 Task: Search one way flight ticket for 3 adults, 3 children in business from Greensboro: Piedmont Triad International Airport to Rock Springs: Southwest Wyoming Regional Airport (rock Springs Sweetwater County Airport) on 8-5-2023. Choice of flights is Frontier. Number of bags: 4 checked bags. Outbound departure time preference is 11:15.
Action: Mouse moved to (296, 278)
Screenshot: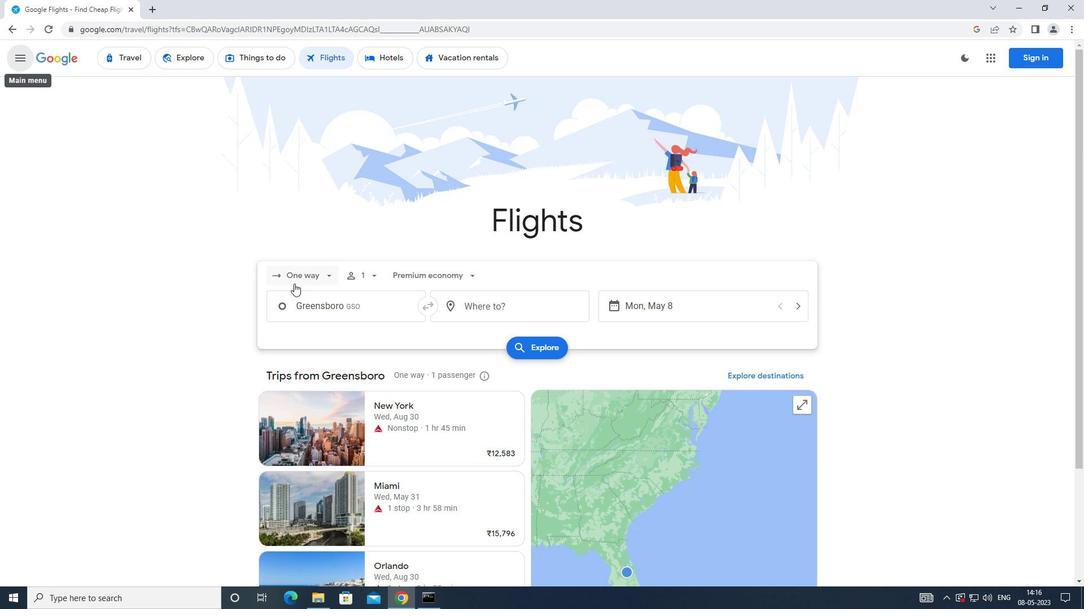 
Action: Mouse pressed left at (296, 278)
Screenshot: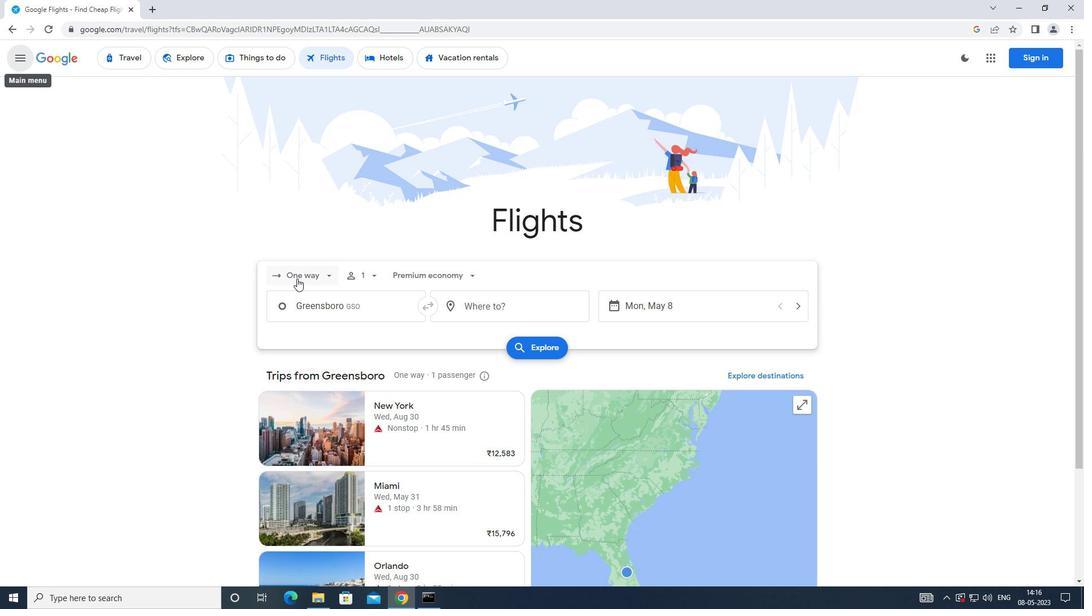 
Action: Mouse moved to (322, 322)
Screenshot: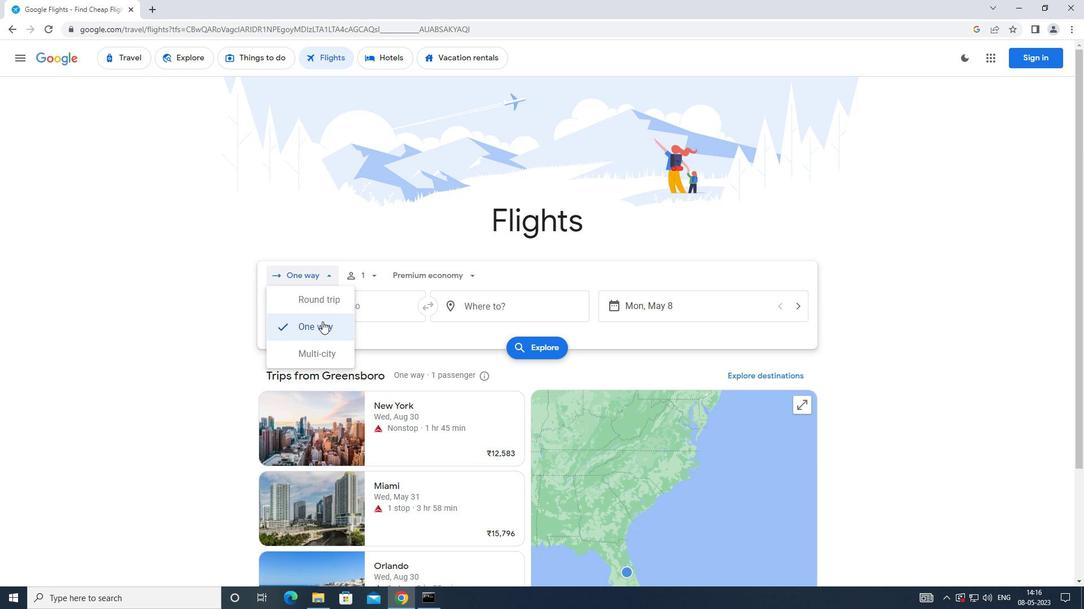 
Action: Mouse pressed left at (322, 322)
Screenshot: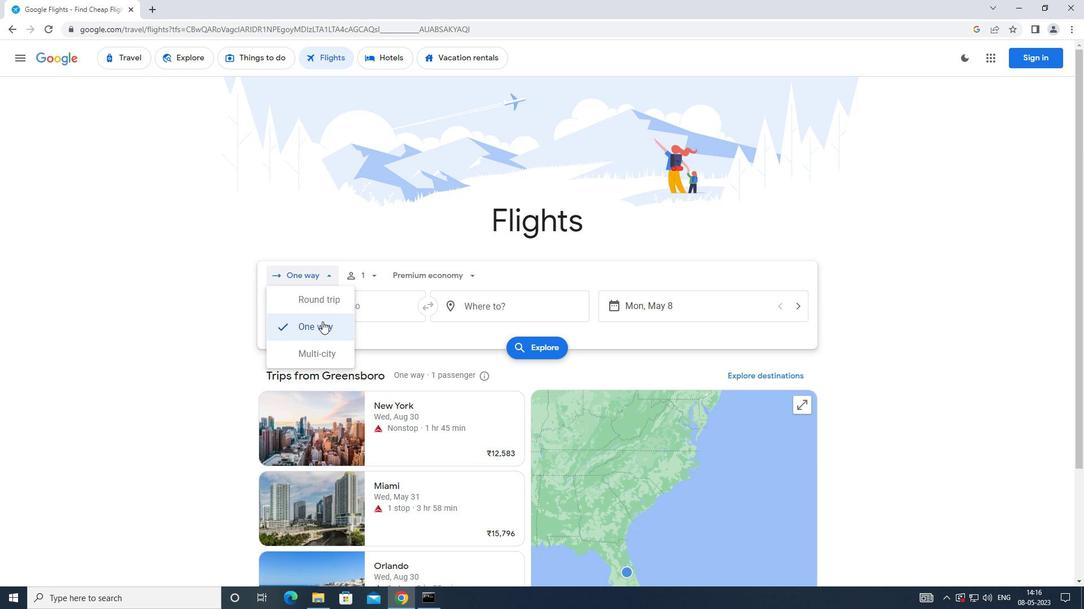 
Action: Mouse moved to (374, 278)
Screenshot: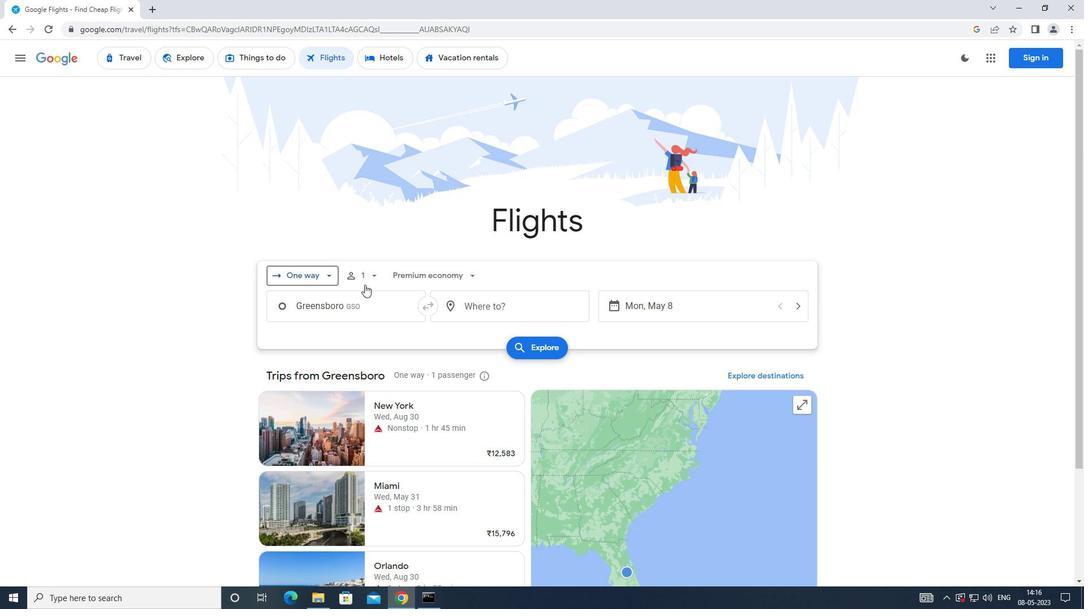 
Action: Mouse pressed left at (374, 278)
Screenshot: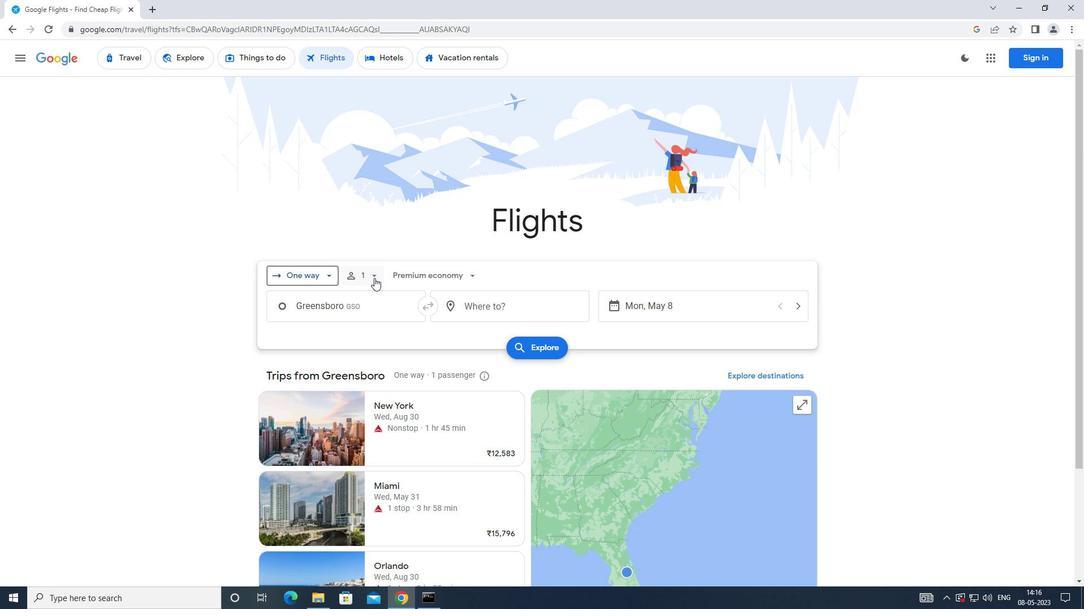 
Action: Mouse moved to (463, 302)
Screenshot: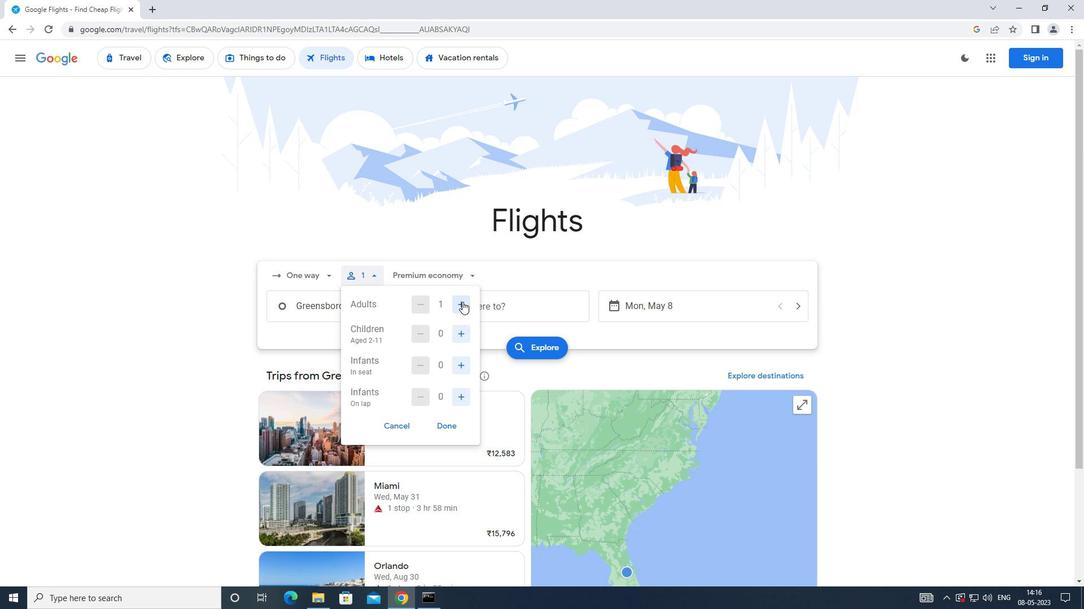
Action: Mouse pressed left at (463, 302)
Screenshot: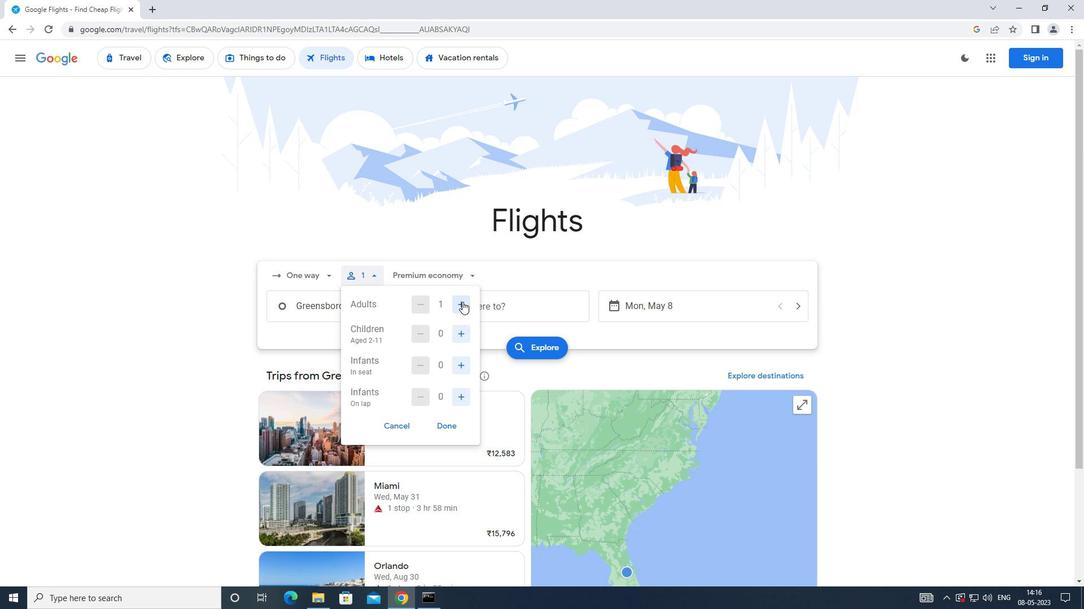 
Action: Mouse pressed left at (463, 302)
Screenshot: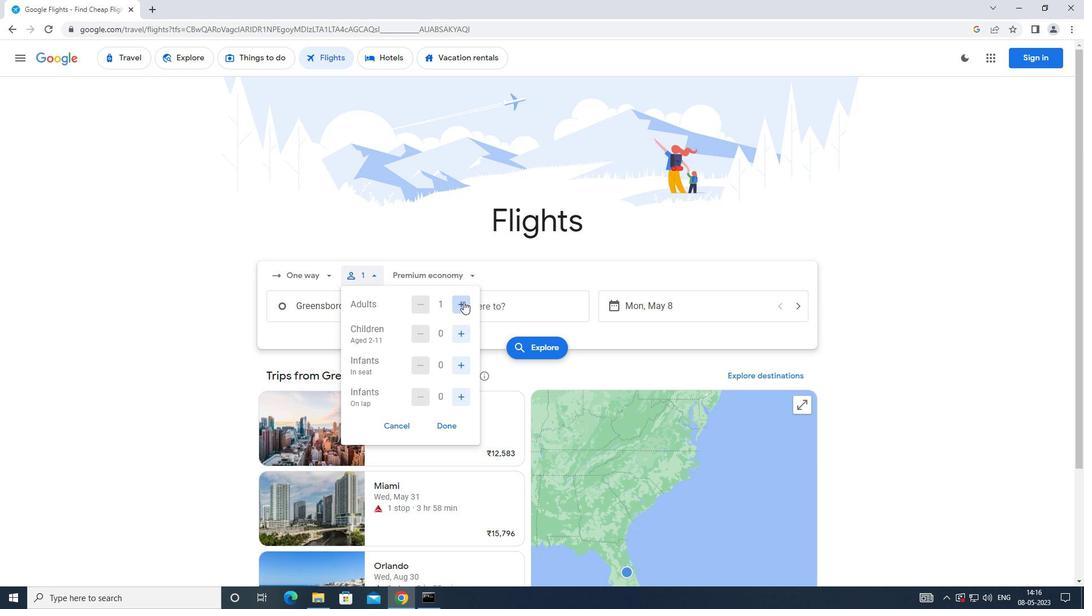 
Action: Mouse moved to (458, 331)
Screenshot: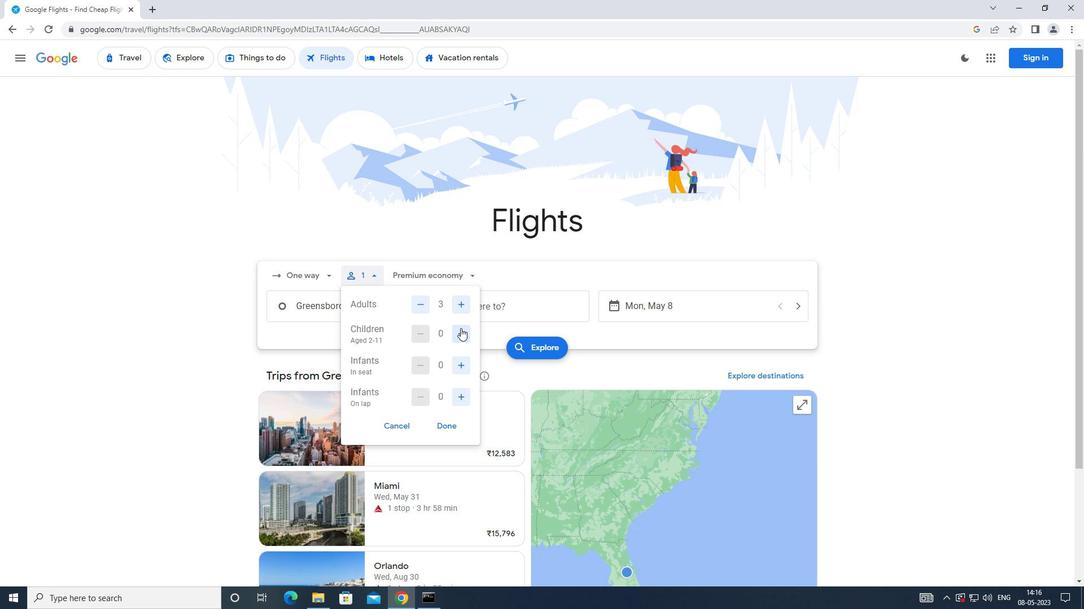 
Action: Mouse pressed left at (458, 331)
Screenshot: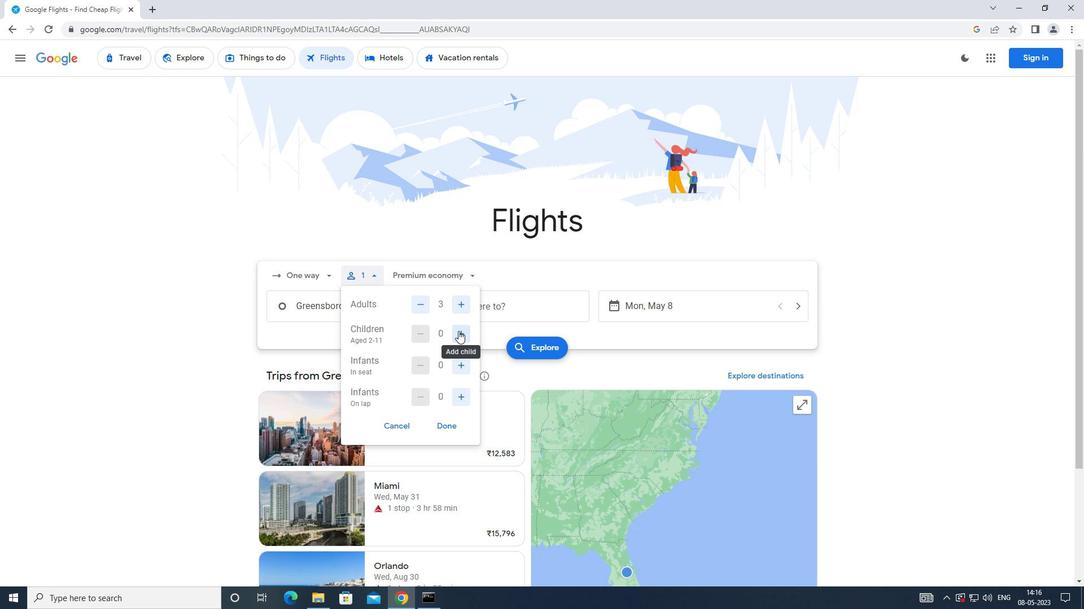 
Action: Mouse pressed left at (458, 331)
Screenshot: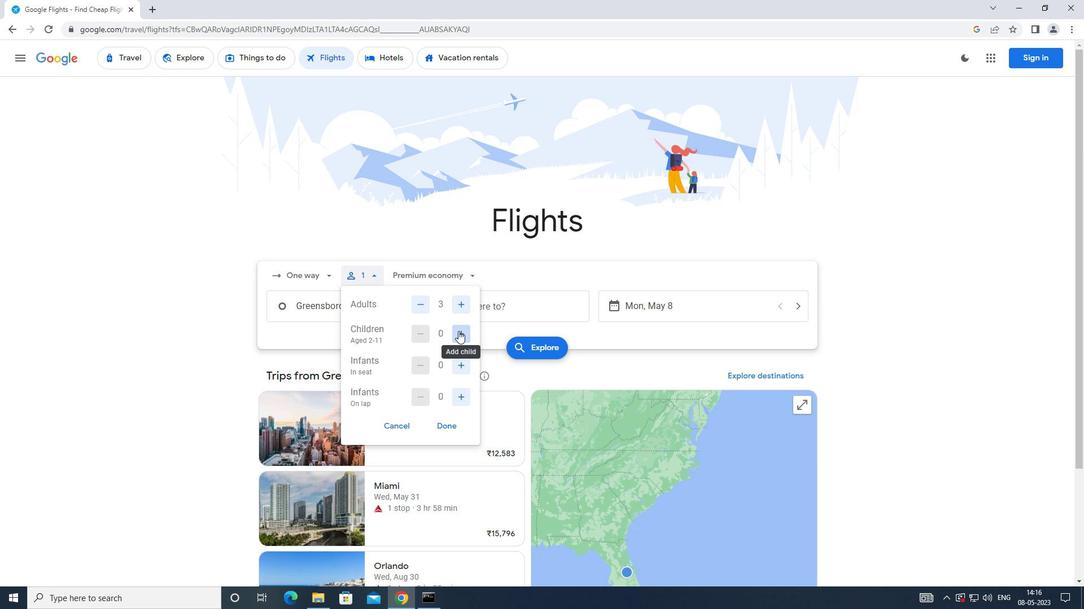 
Action: Mouse pressed left at (458, 331)
Screenshot: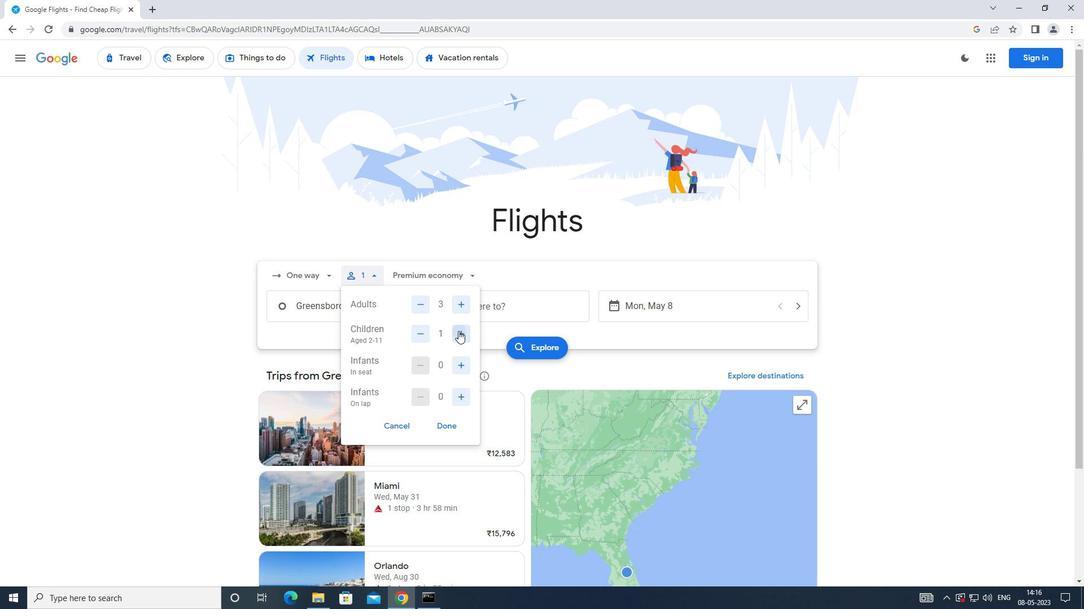 
Action: Mouse moved to (448, 426)
Screenshot: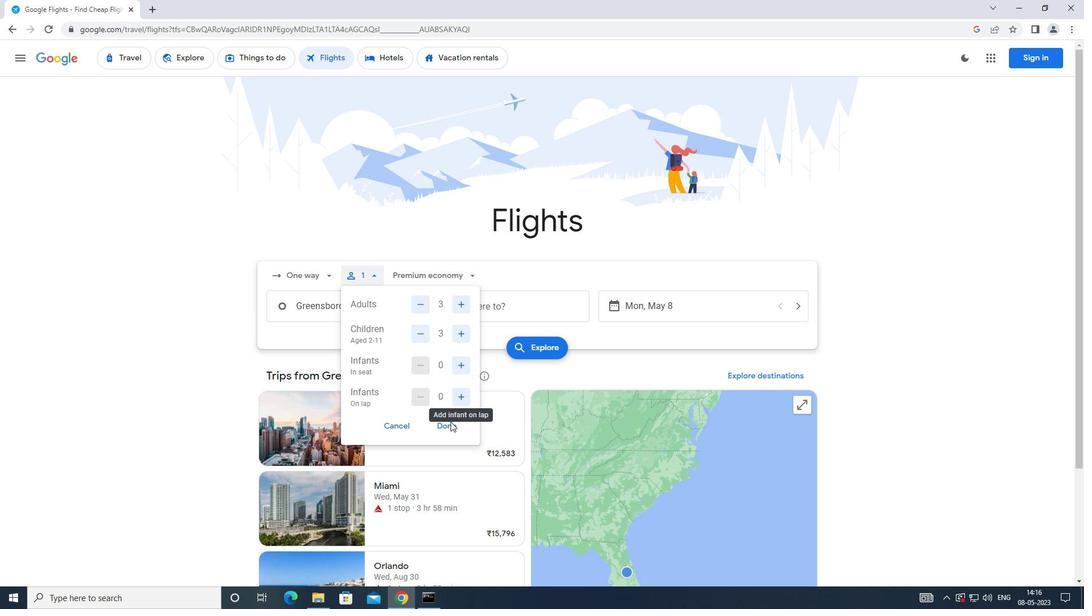 
Action: Mouse pressed left at (448, 426)
Screenshot: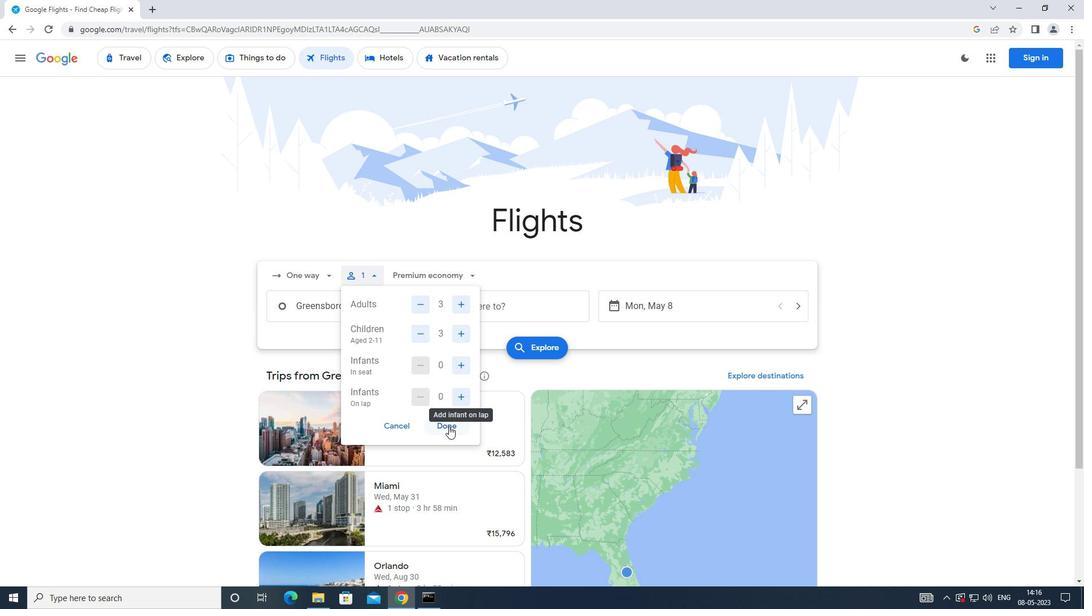 
Action: Mouse moved to (427, 272)
Screenshot: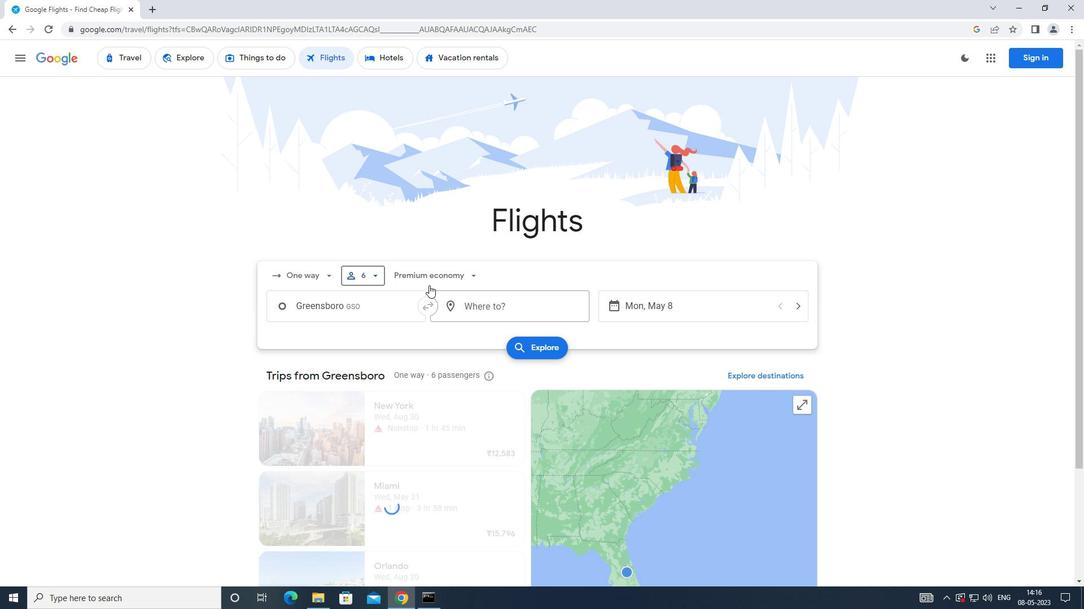 
Action: Mouse pressed left at (427, 272)
Screenshot: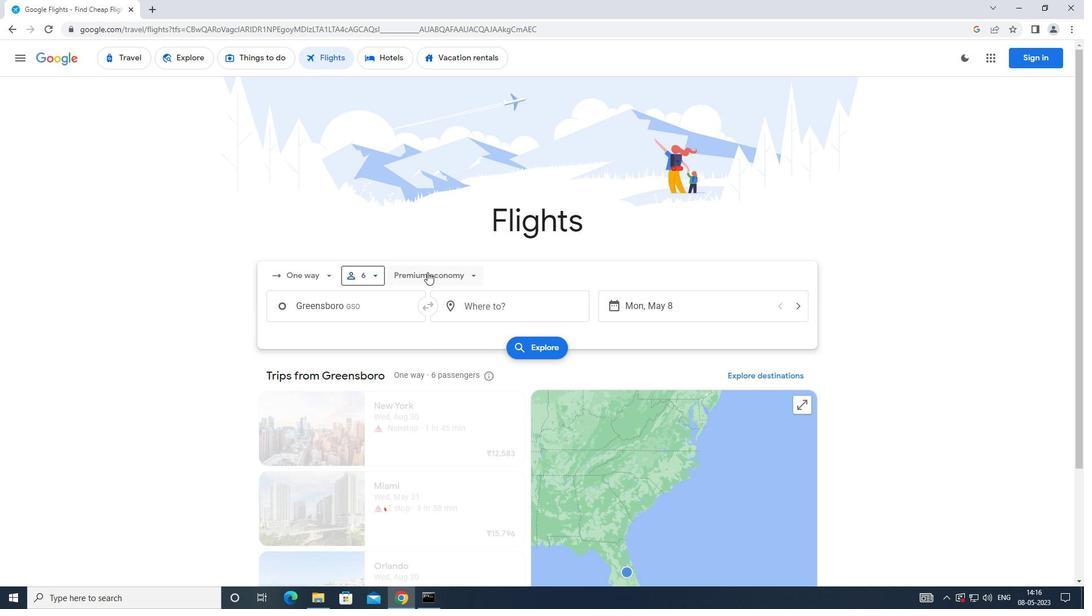 
Action: Mouse moved to (437, 351)
Screenshot: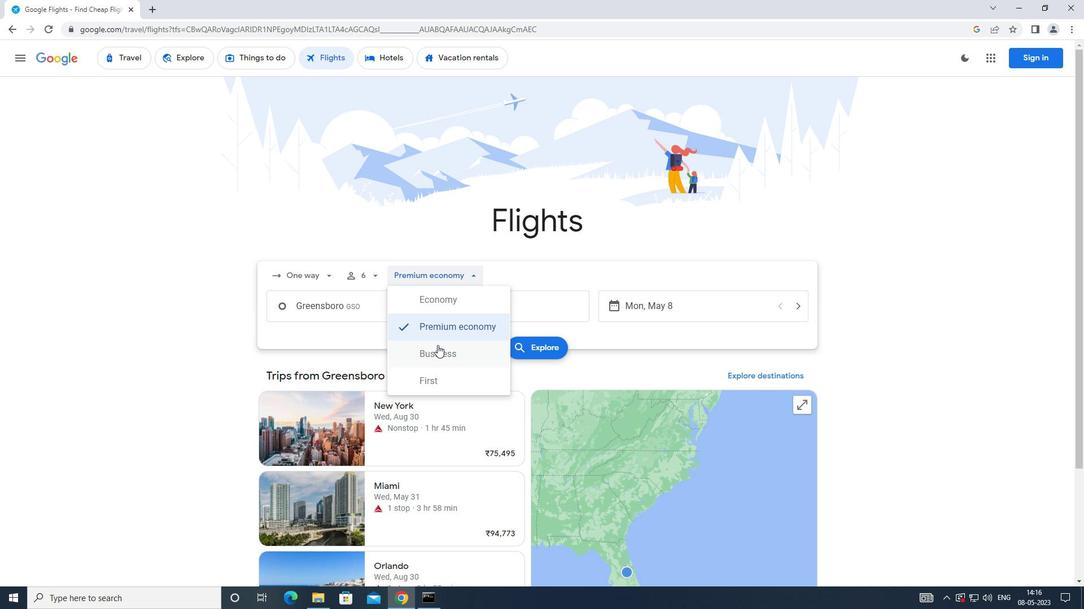 
Action: Mouse pressed left at (437, 351)
Screenshot: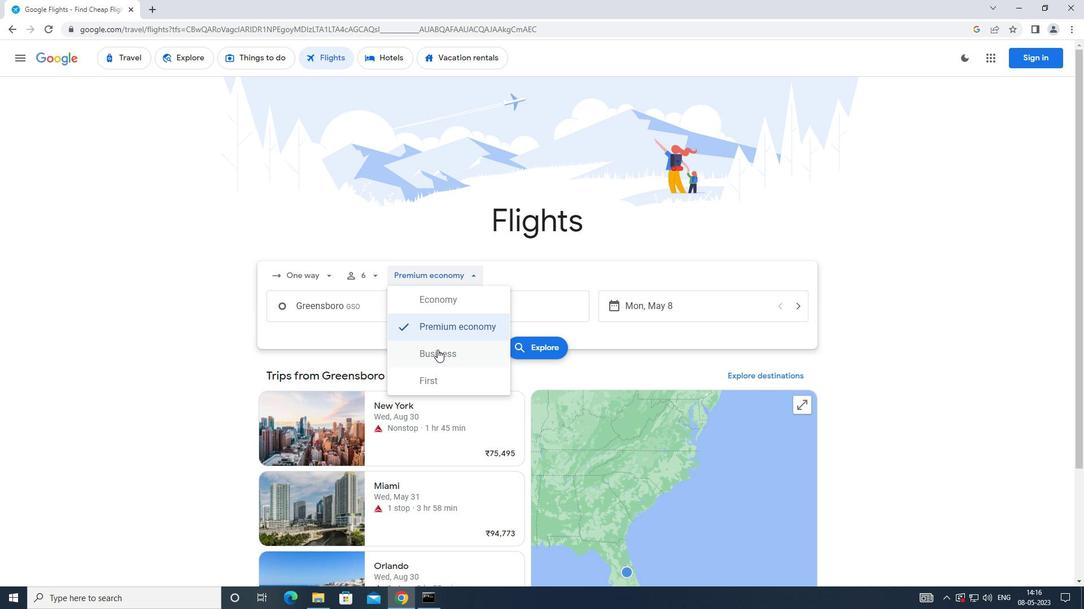 
Action: Mouse moved to (386, 313)
Screenshot: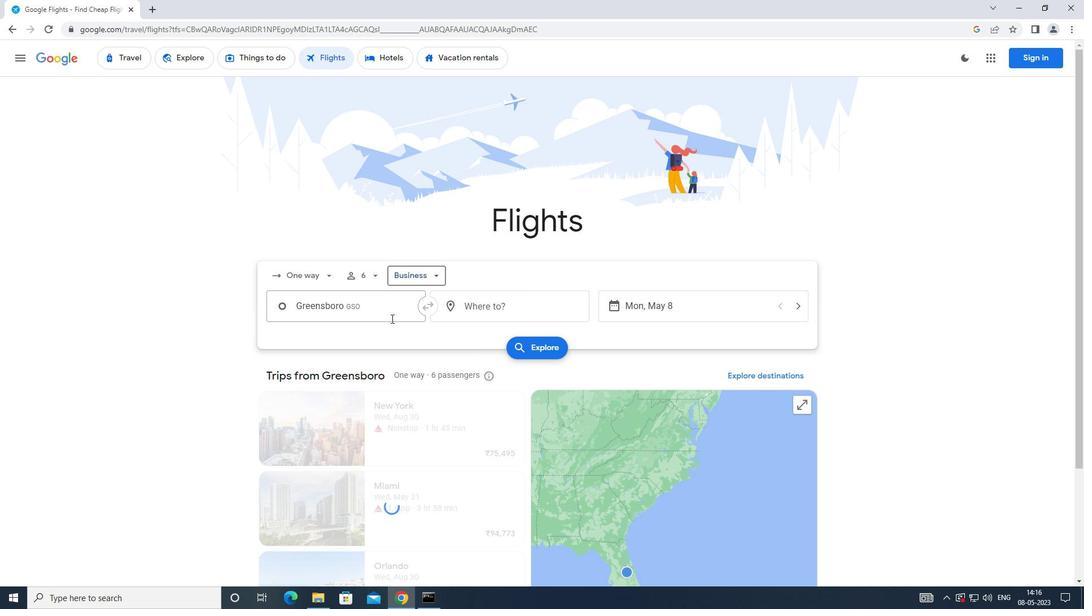 
Action: Mouse pressed left at (386, 313)
Screenshot: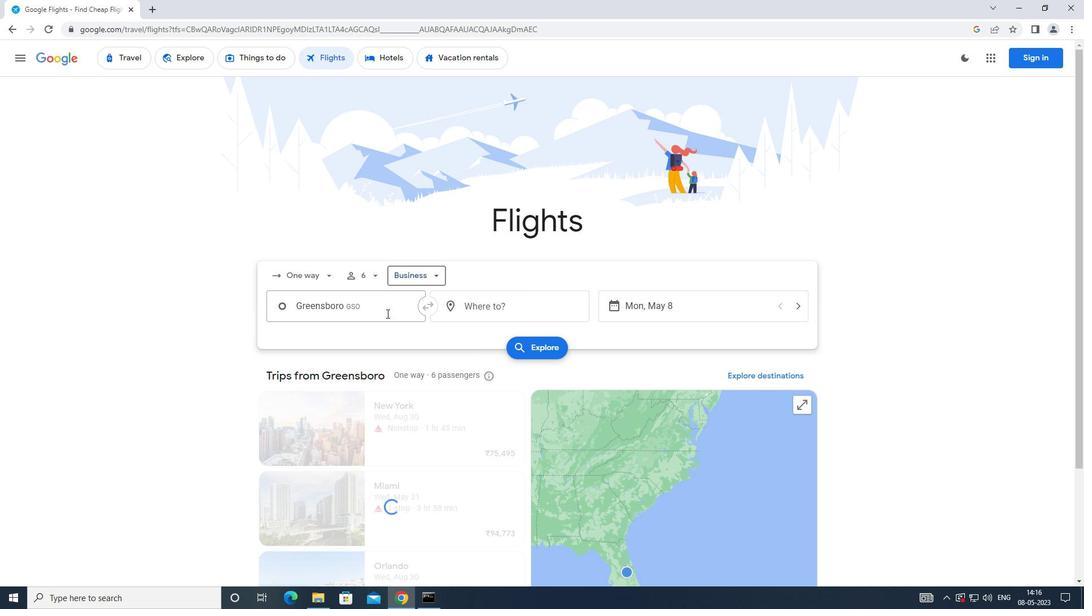 
Action: Mouse moved to (386, 307)
Screenshot: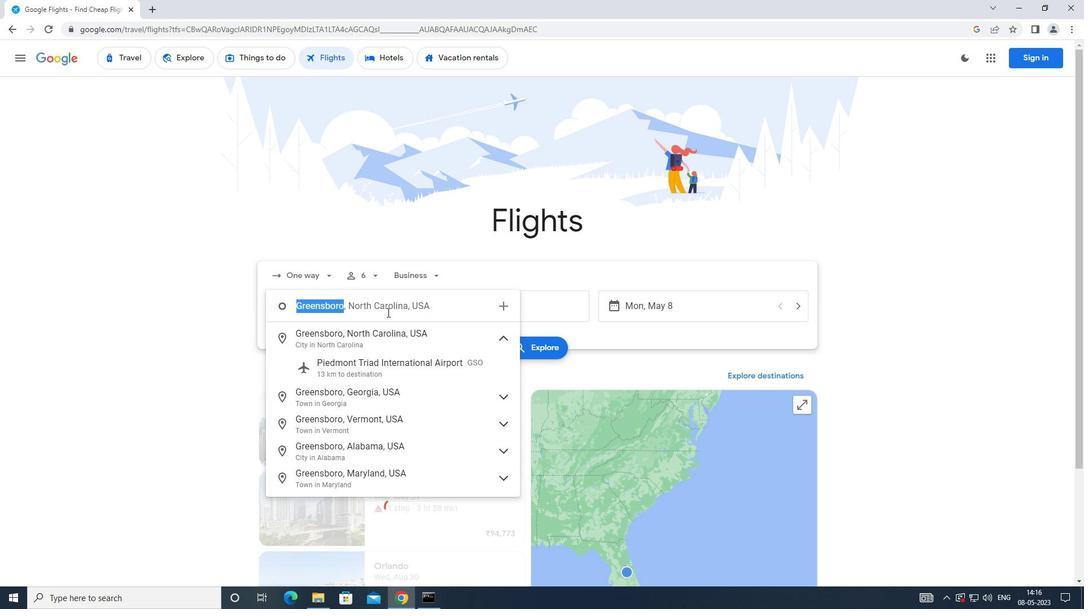 
Action: Key pressed <Key.caps_lock>p<Key.caps_lock>iedmont<Key.enter>
Screenshot: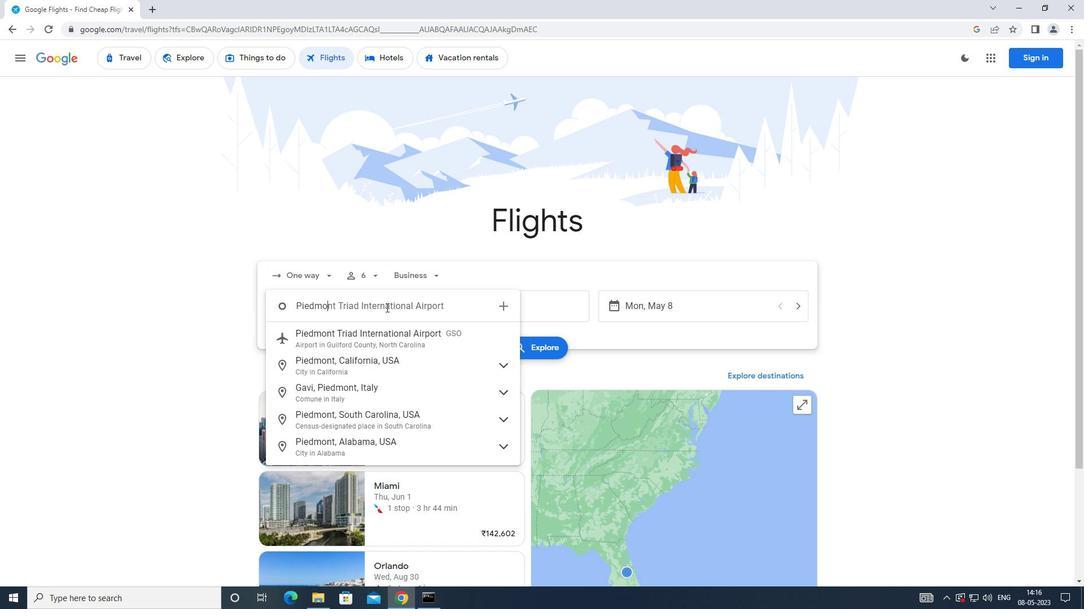 
Action: Mouse moved to (471, 312)
Screenshot: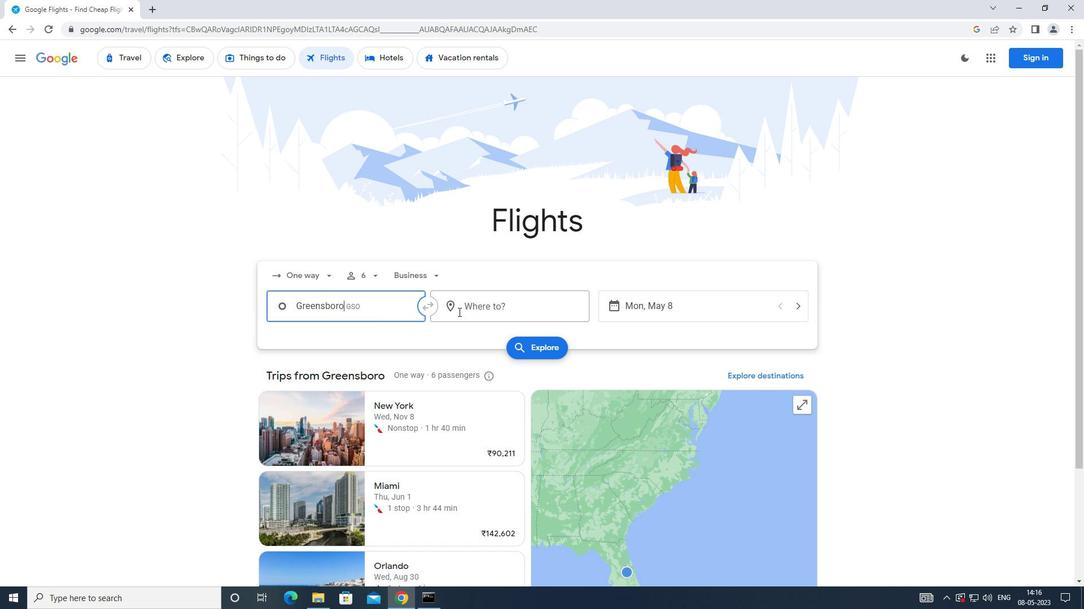 
Action: Mouse pressed left at (471, 312)
Screenshot: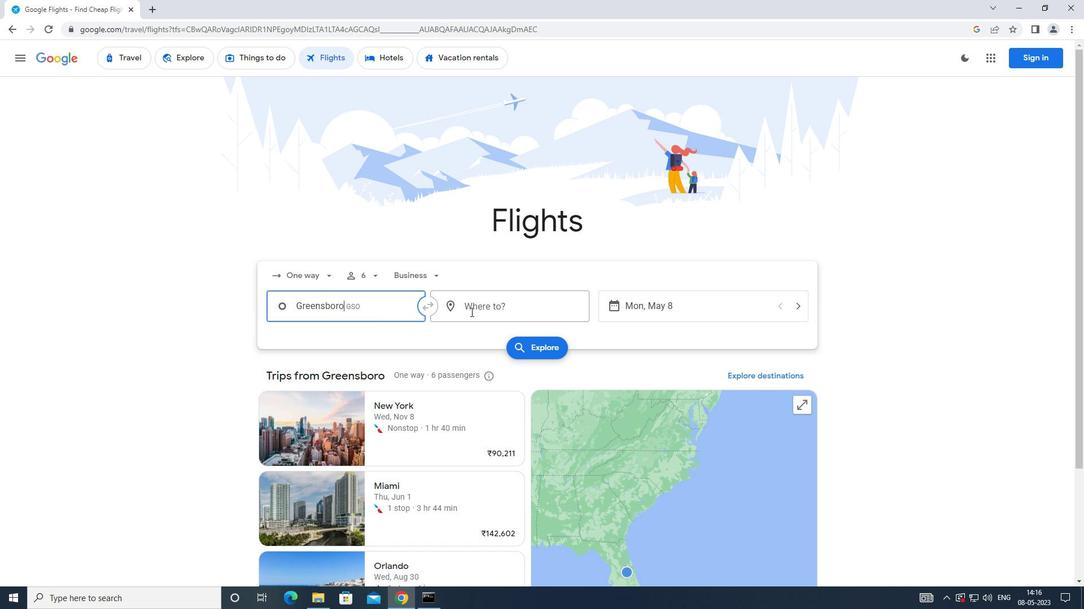 
Action: Mouse moved to (445, 333)
Screenshot: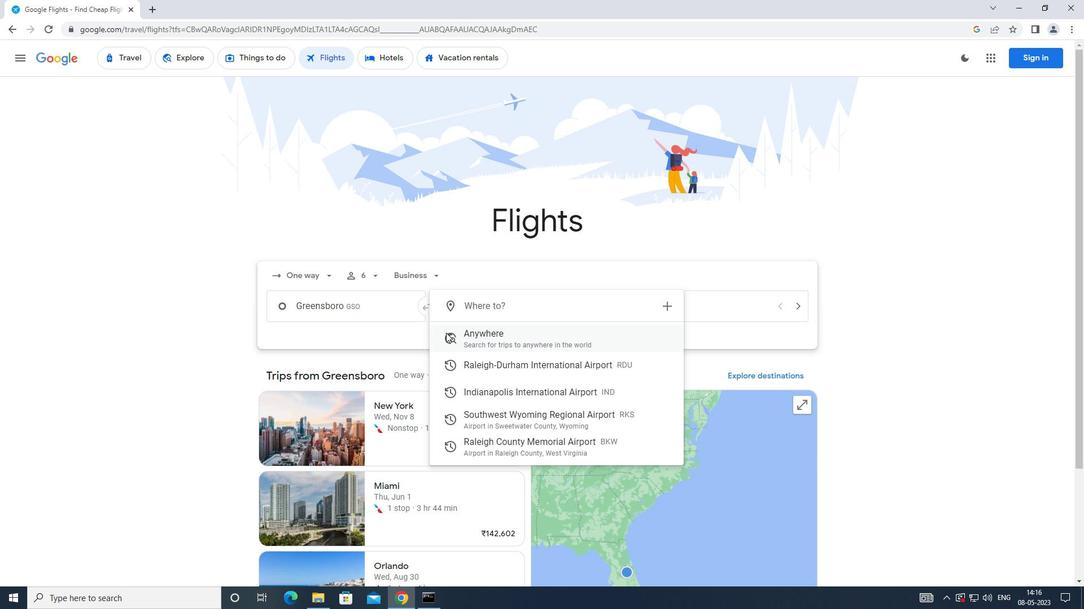 
Action: Key pressed <Key.caps_lock>s
Screenshot: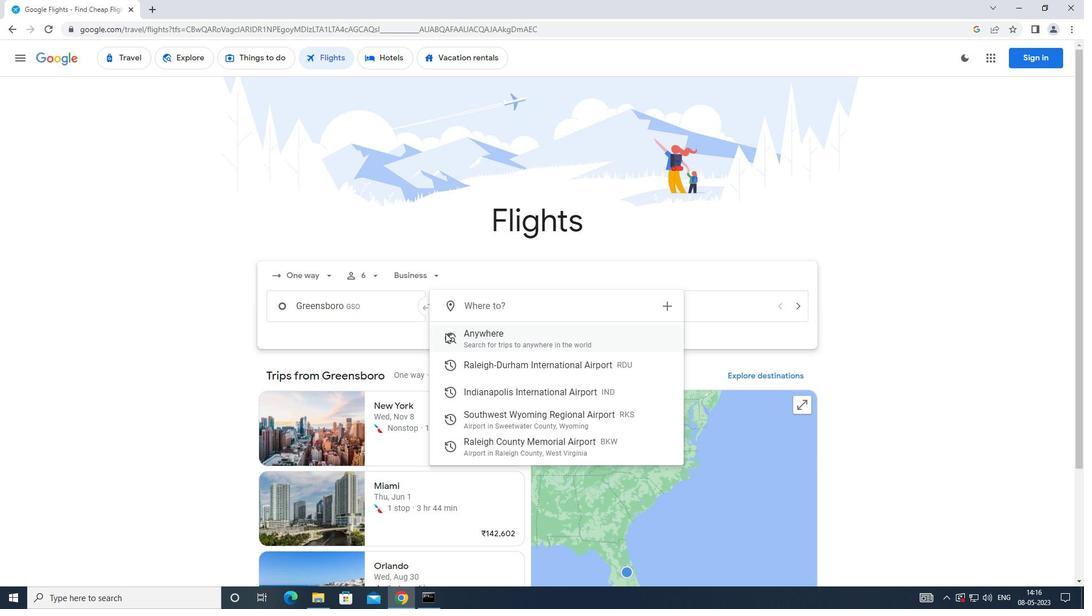 
Action: Mouse moved to (443, 335)
Screenshot: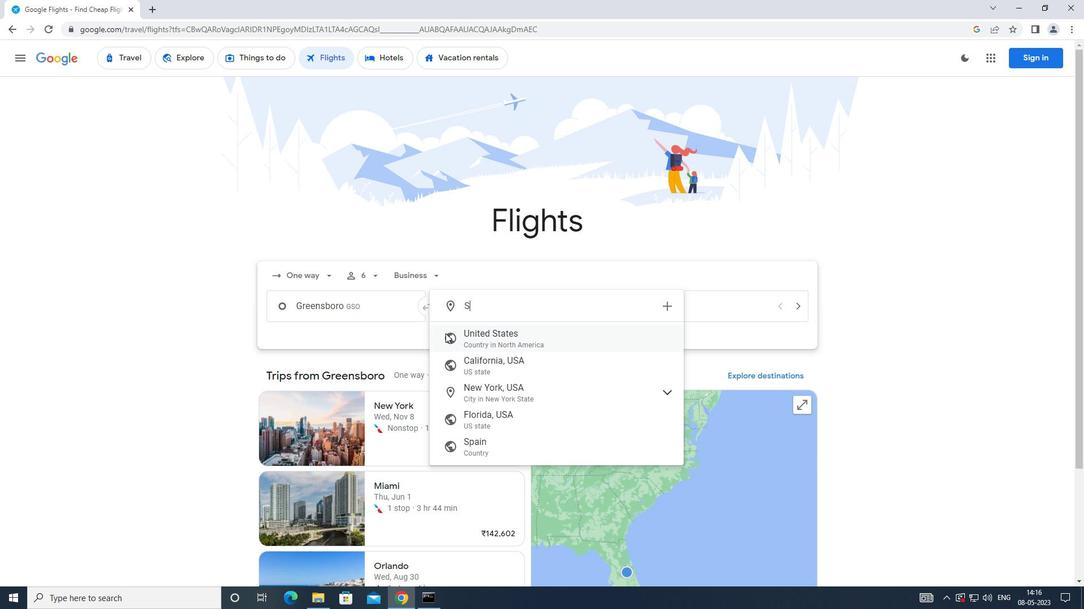 
Action: Key pressed <Key.caps_lock>outhwest
Screenshot: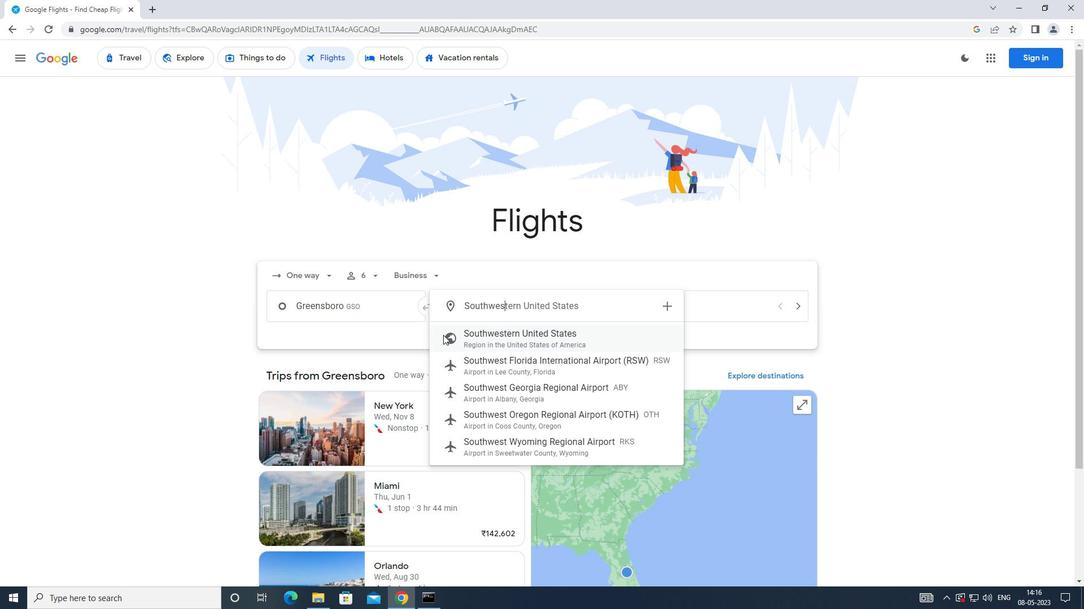 
Action: Mouse moved to (497, 444)
Screenshot: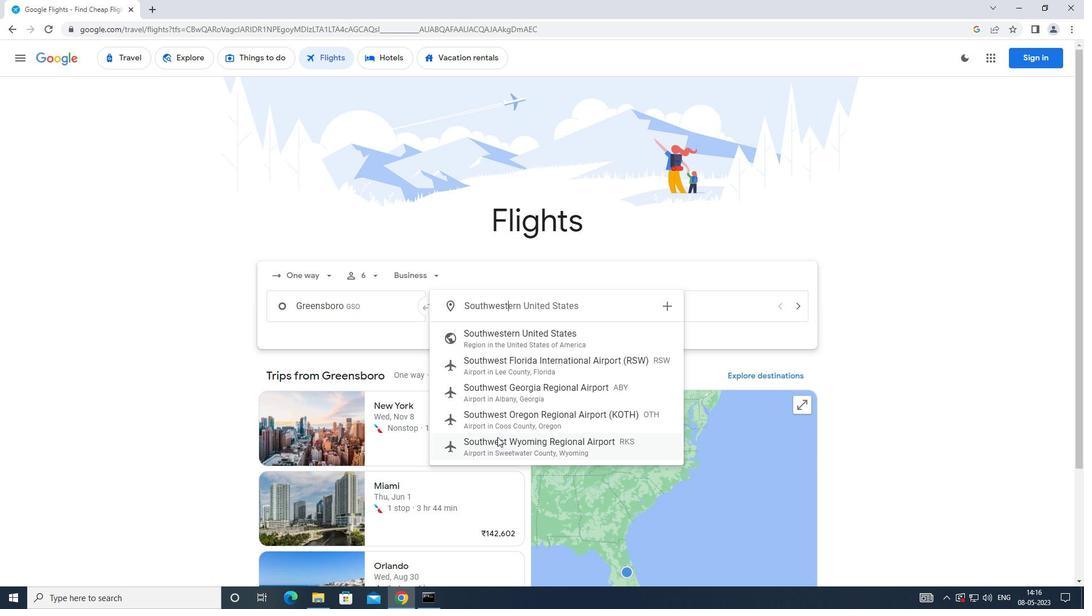 
Action: Mouse pressed left at (497, 444)
Screenshot: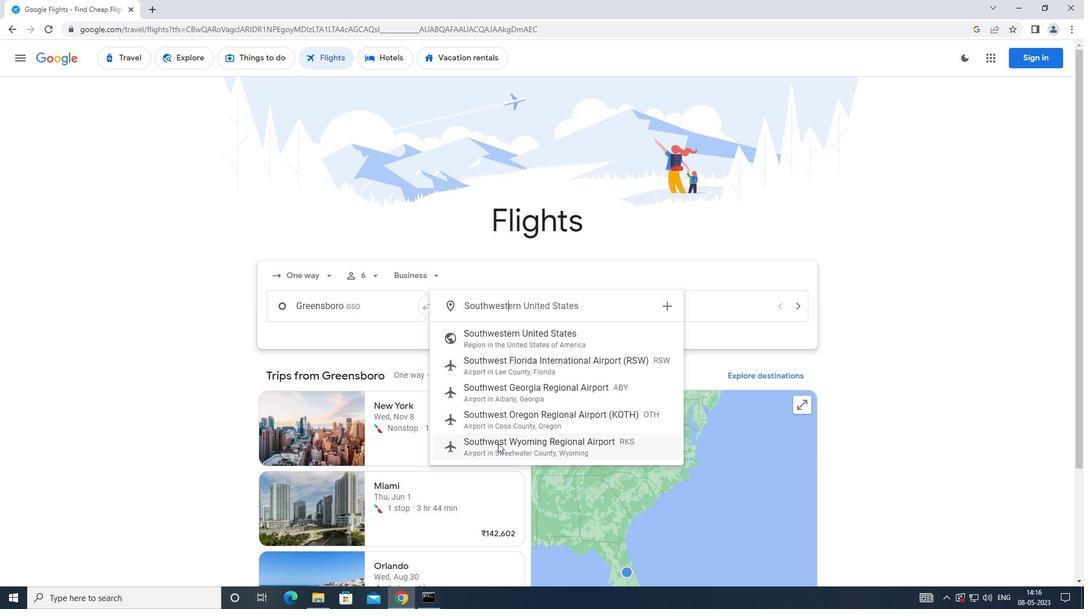 
Action: Mouse moved to (621, 306)
Screenshot: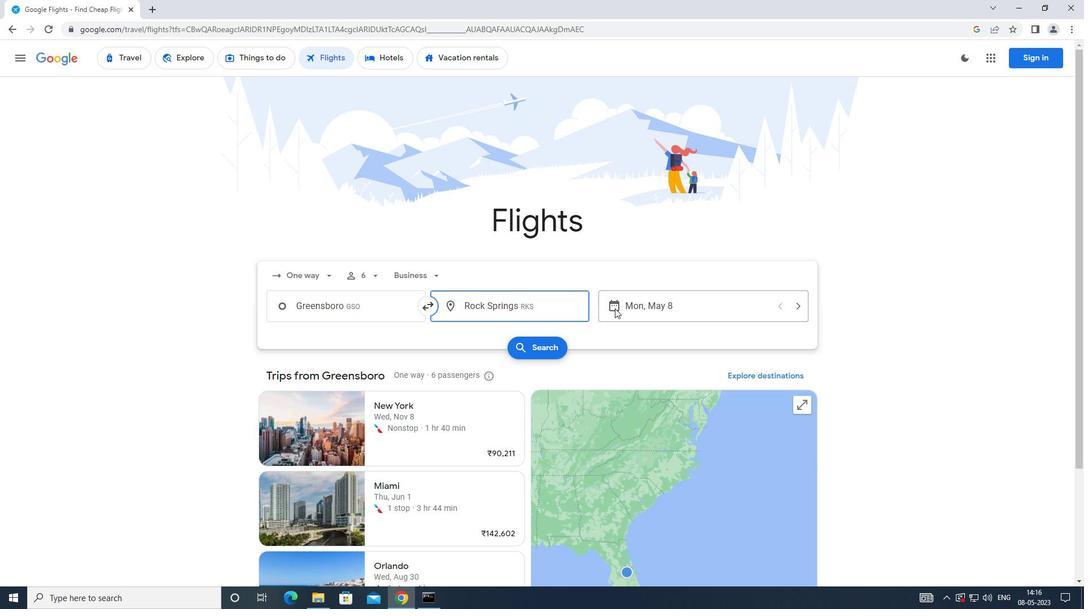 
Action: Mouse pressed left at (621, 306)
Screenshot: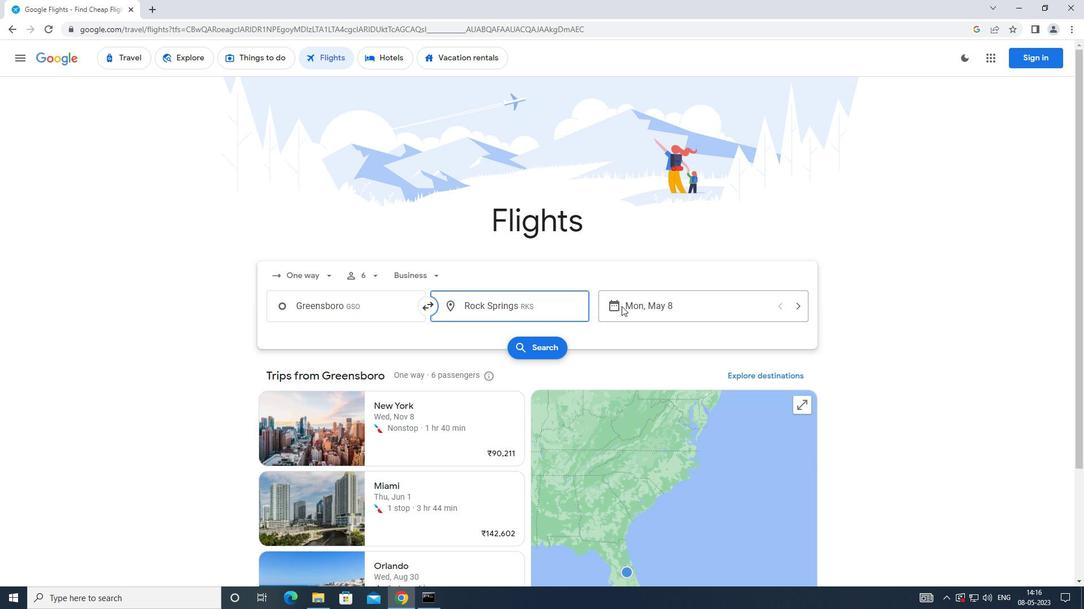 
Action: Mouse moved to (429, 420)
Screenshot: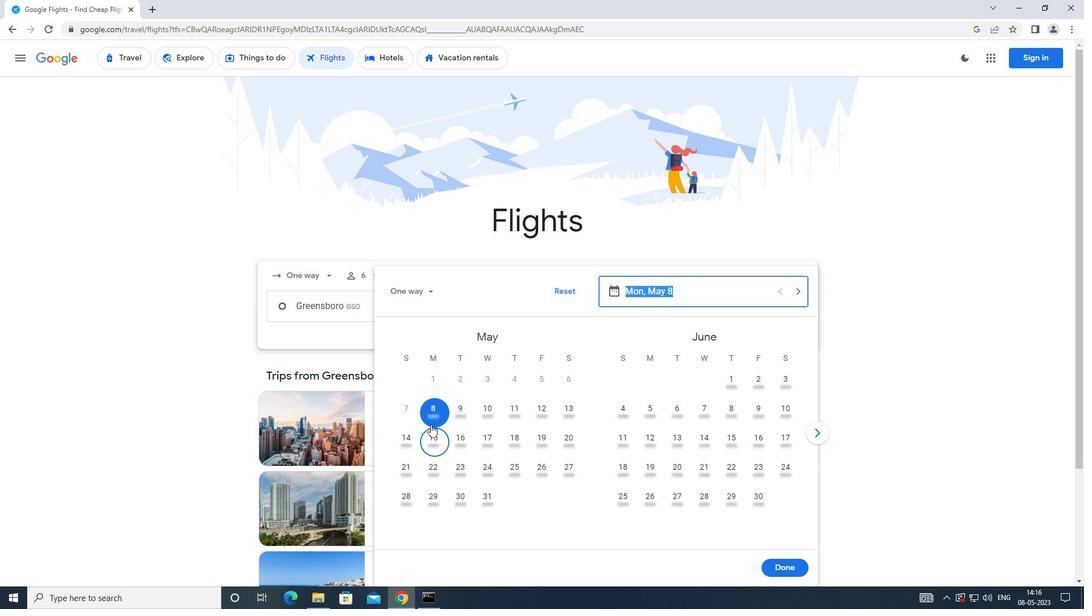 
Action: Mouse pressed left at (429, 420)
Screenshot: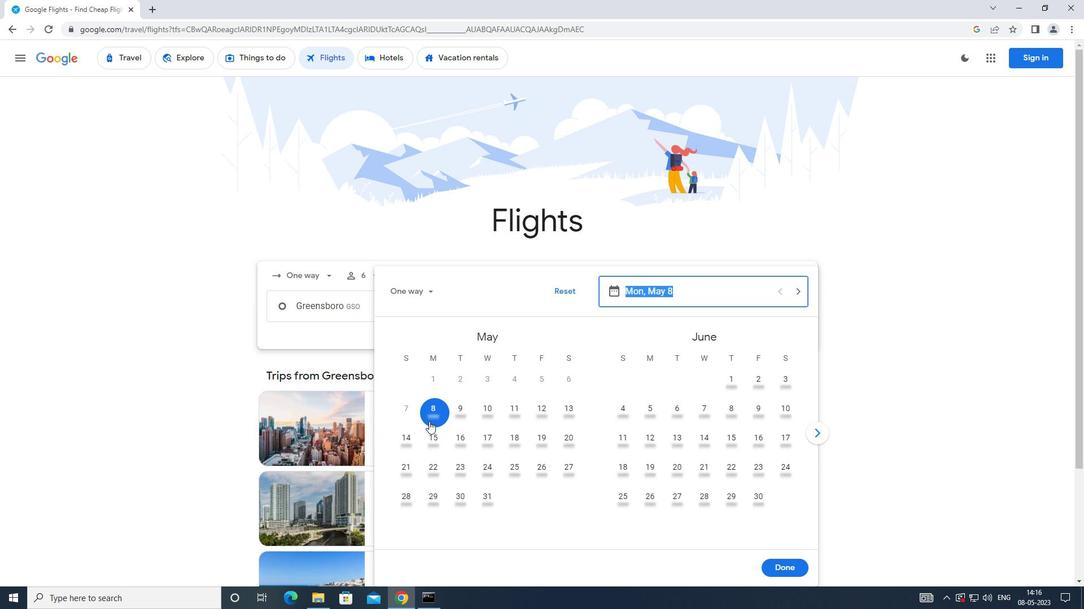 
Action: Mouse moved to (794, 570)
Screenshot: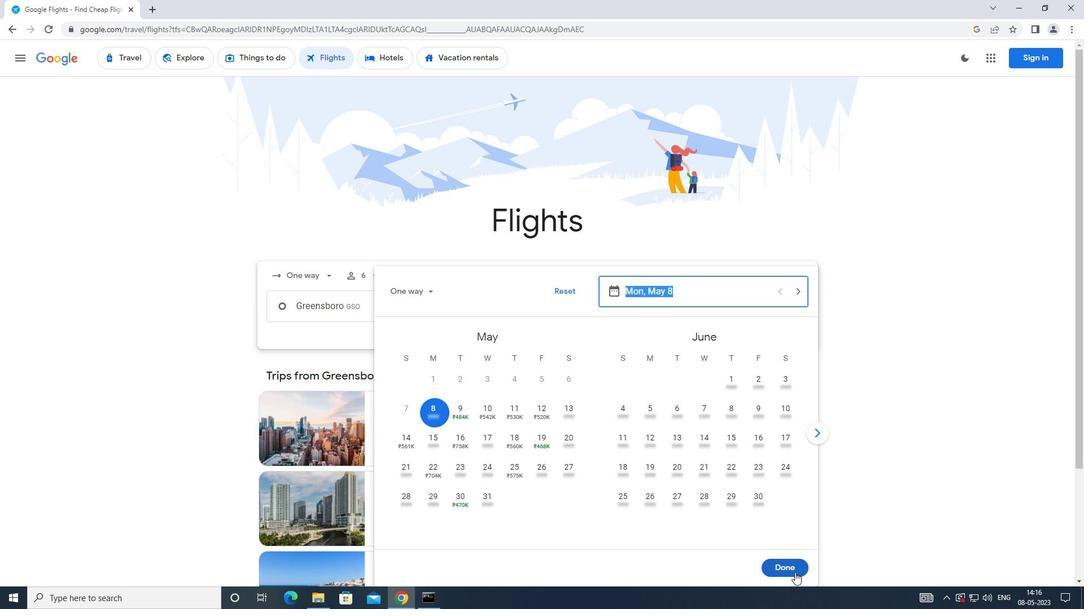 
Action: Mouse pressed left at (794, 570)
Screenshot: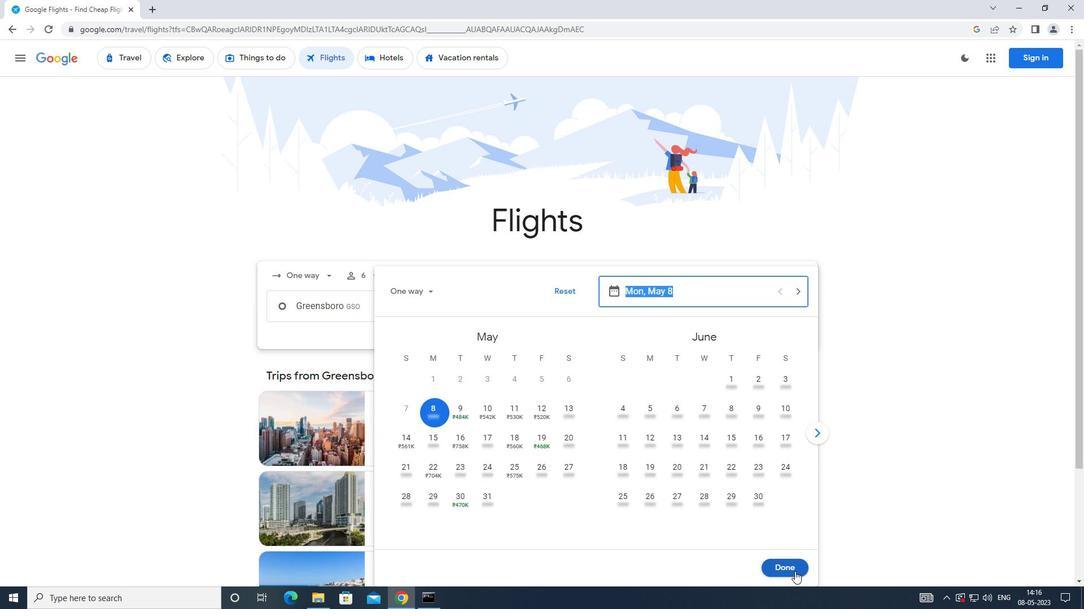 
Action: Mouse moved to (528, 348)
Screenshot: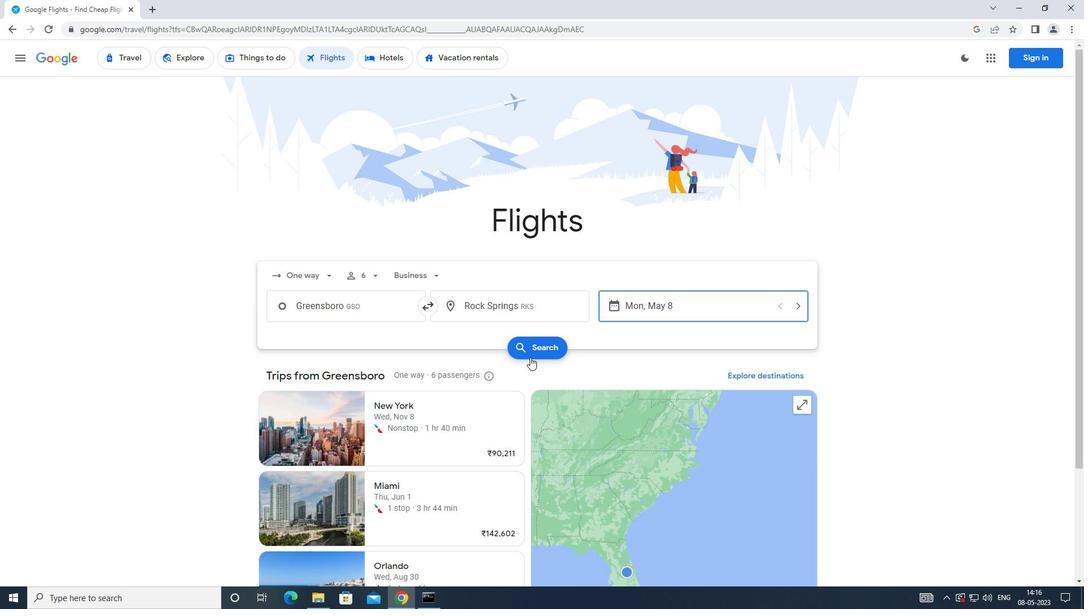 
Action: Mouse pressed left at (528, 348)
Screenshot: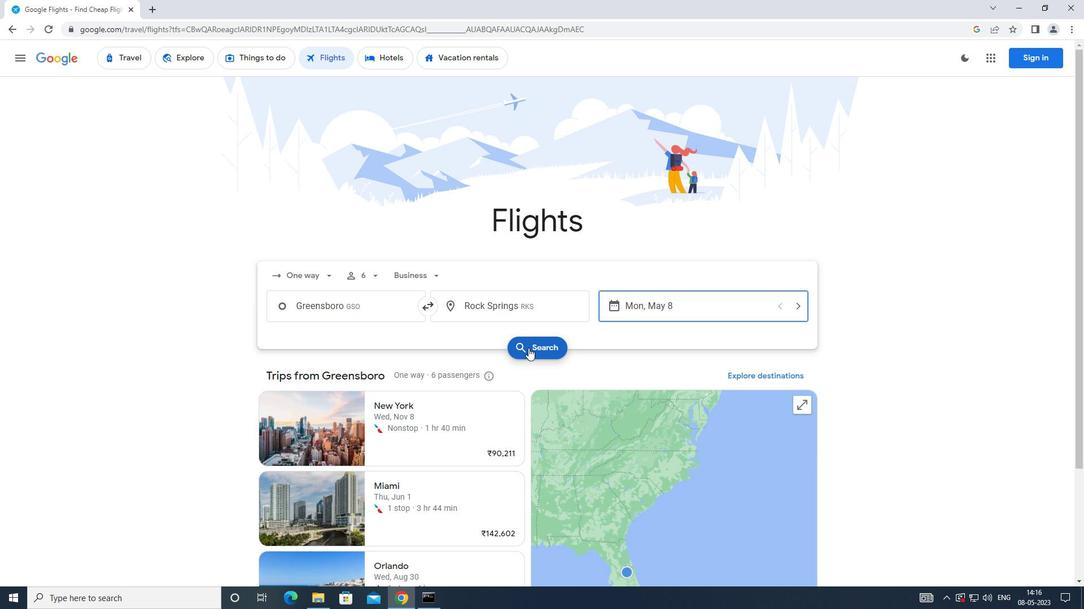
Action: Mouse moved to (290, 162)
Screenshot: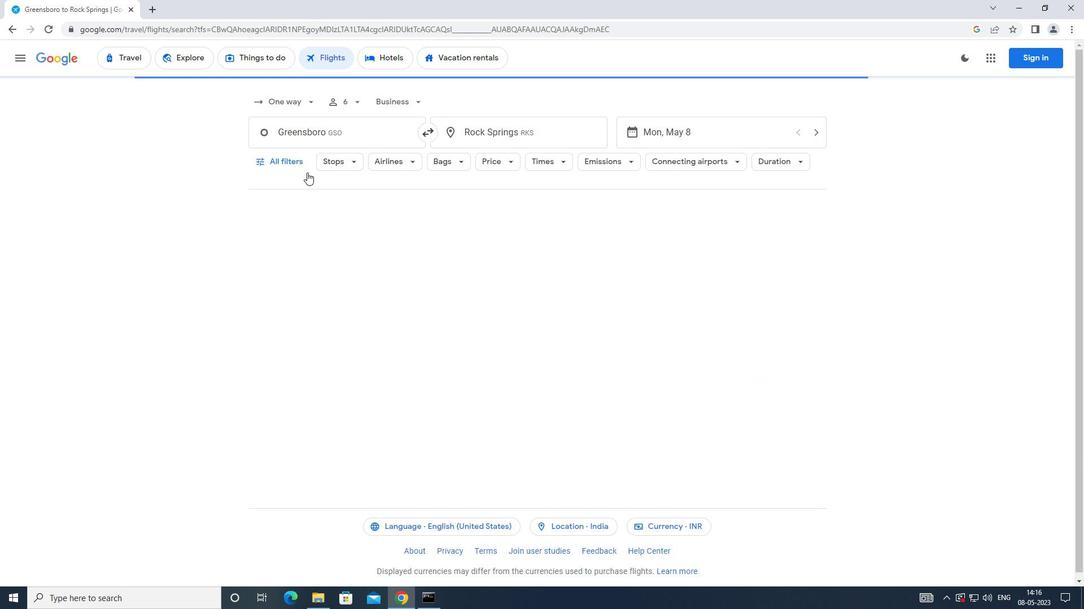
Action: Mouse pressed left at (290, 162)
Screenshot: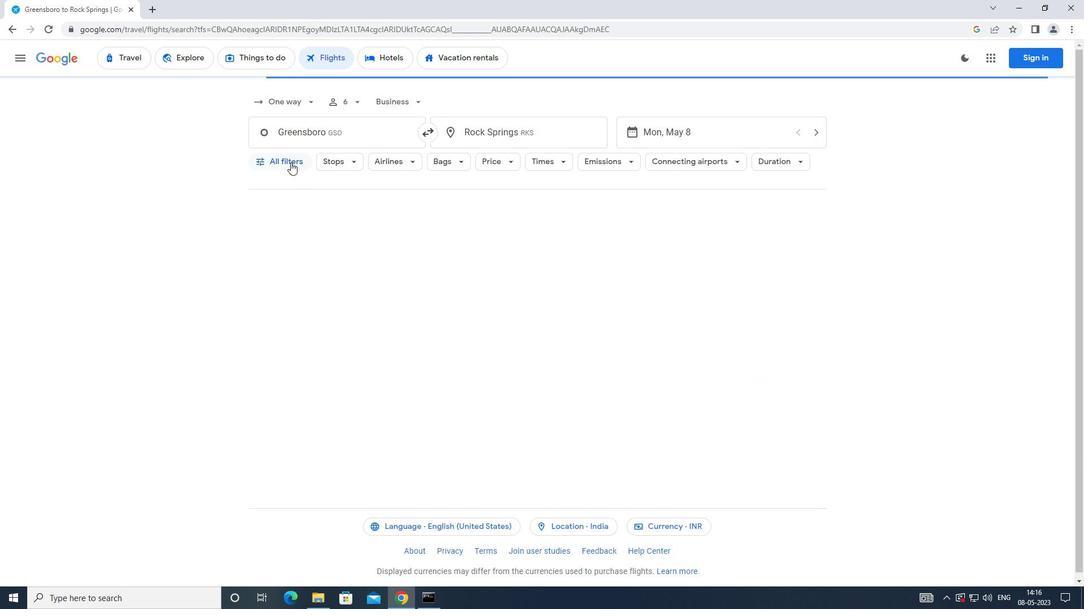 
Action: Mouse moved to (412, 397)
Screenshot: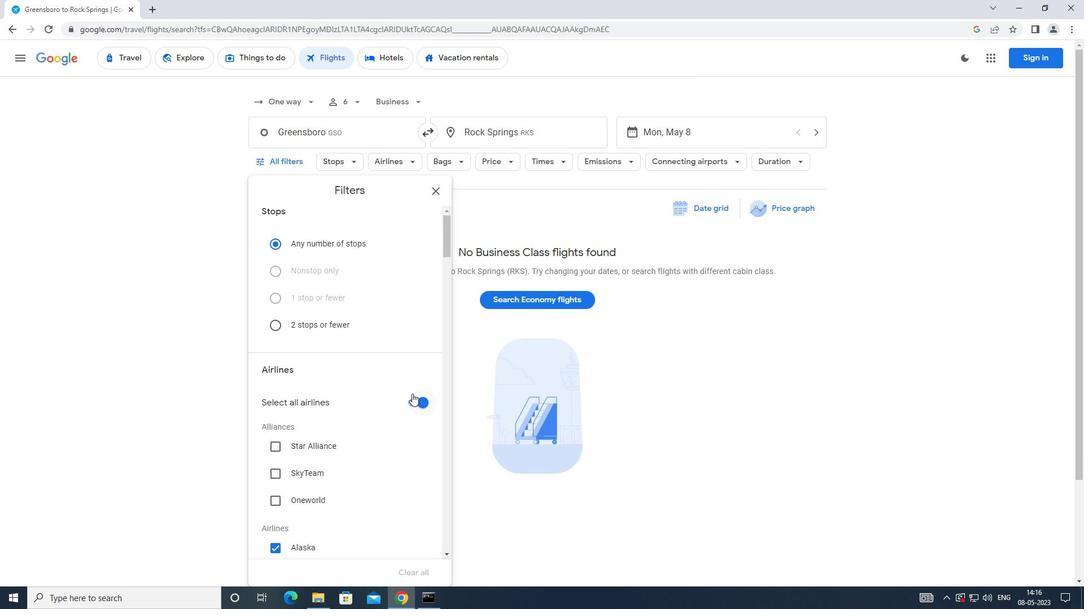 
Action: Mouse pressed left at (412, 397)
Screenshot: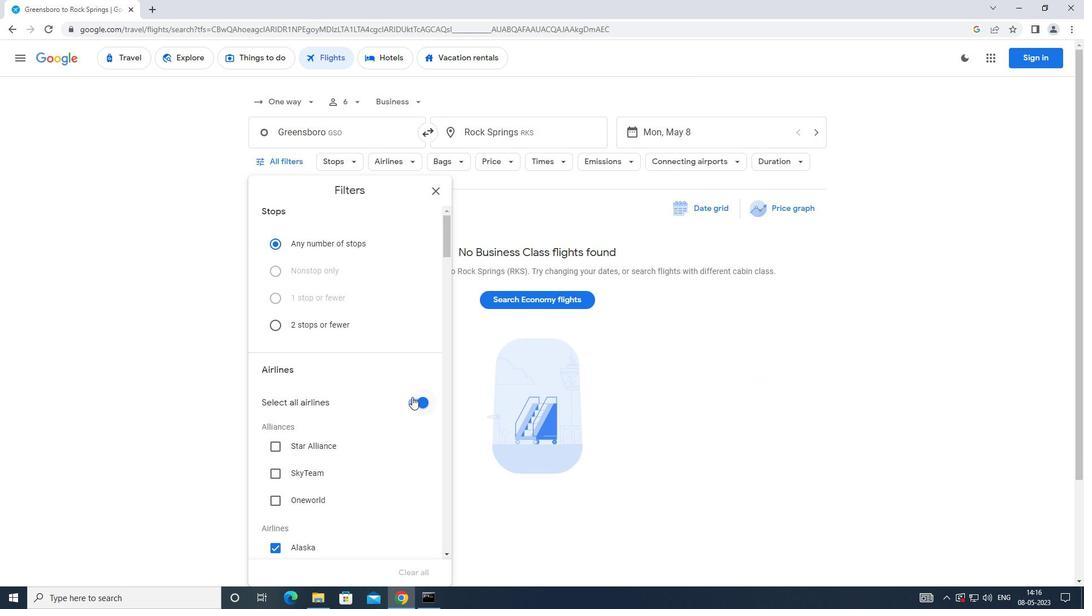 
Action: Mouse moved to (413, 398)
Screenshot: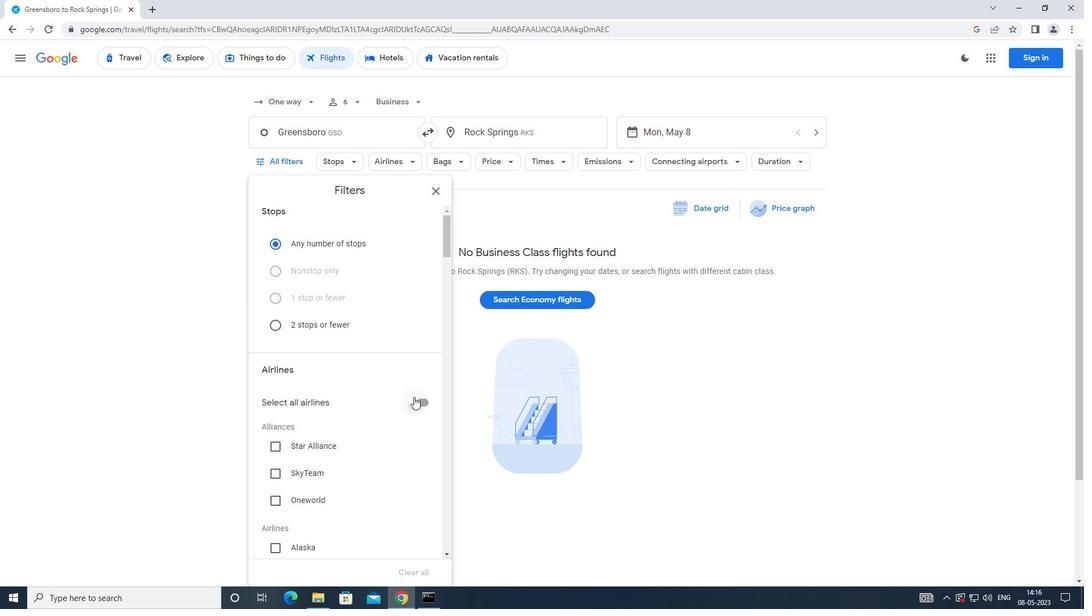 
Action: Mouse scrolled (413, 397) with delta (0, 0)
Screenshot: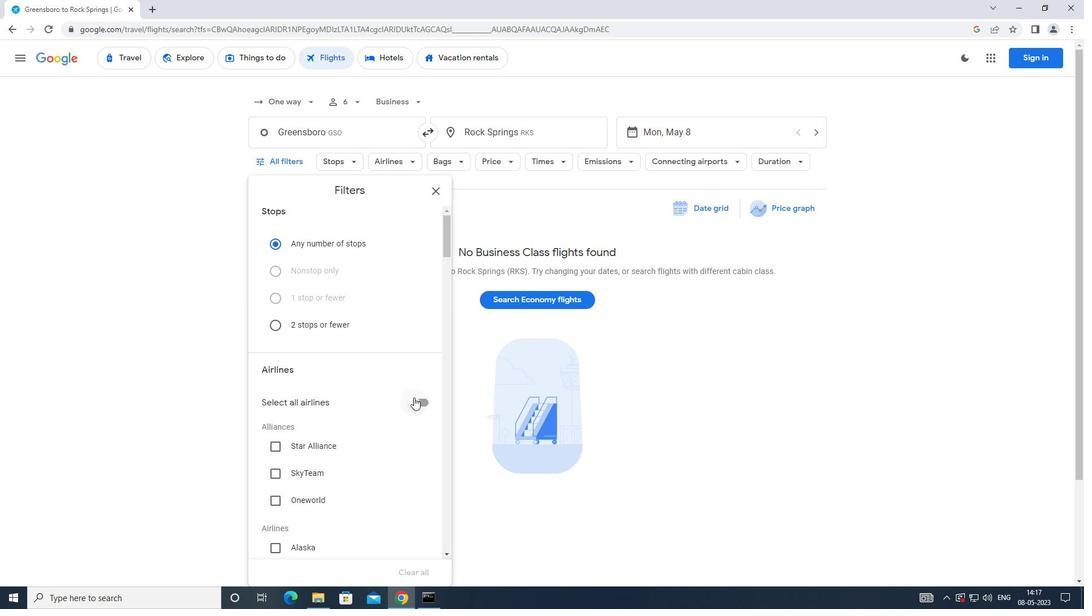
Action: Mouse scrolled (413, 397) with delta (0, 0)
Screenshot: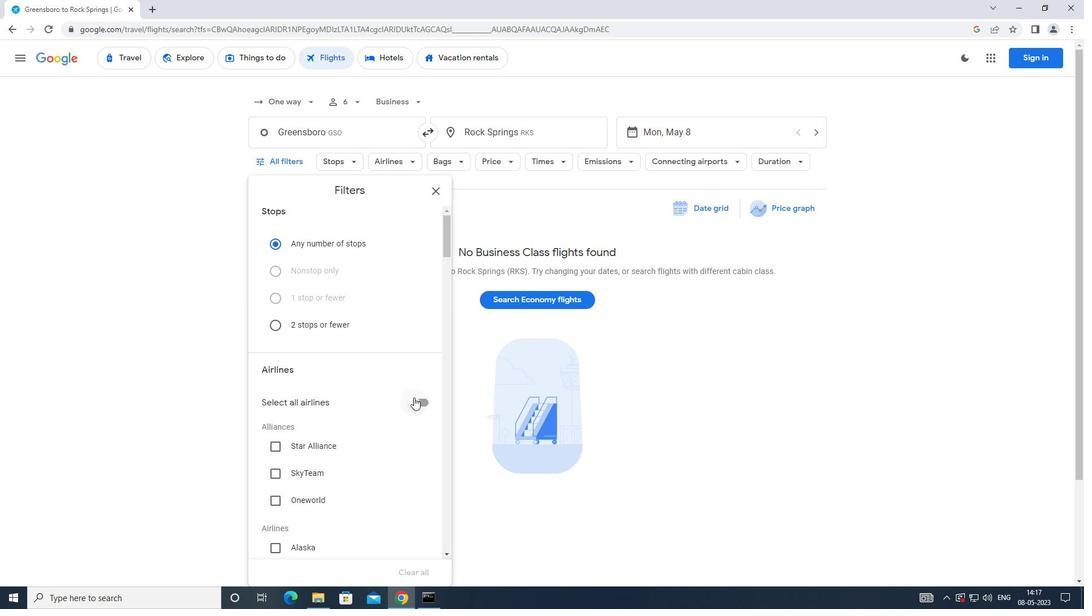 
Action: Mouse scrolled (413, 397) with delta (0, 0)
Screenshot: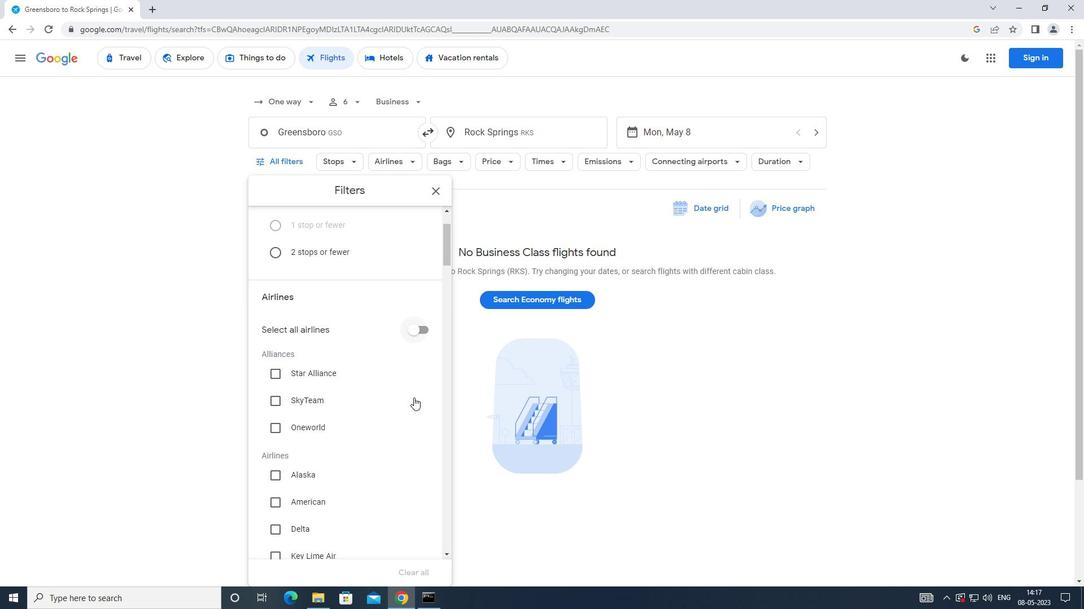 
Action: Mouse moved to (413, 396)
Screenshot: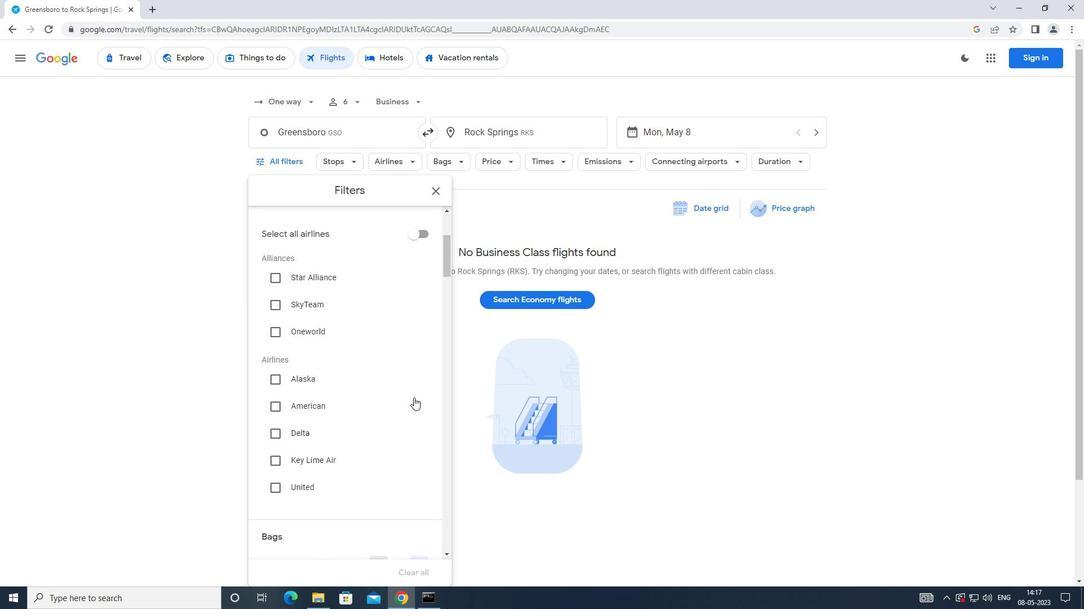 
Action: Mouse scrolled (413, 396) with delta (0, 0)
Screenshot: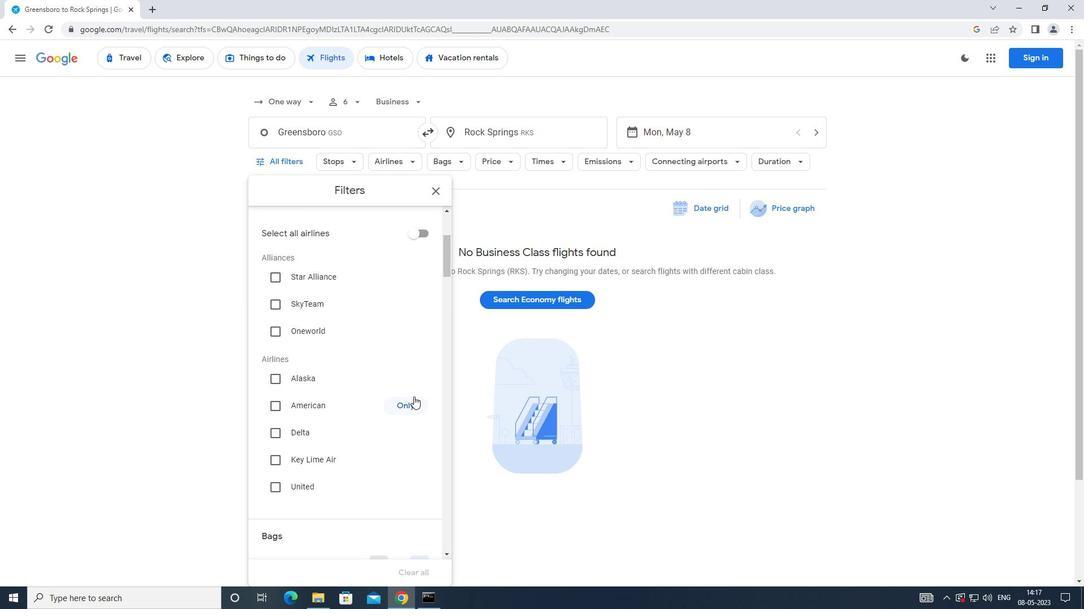 
Action: Mouse scrolled (413, 396) with delta (0, 0)
Screenshot: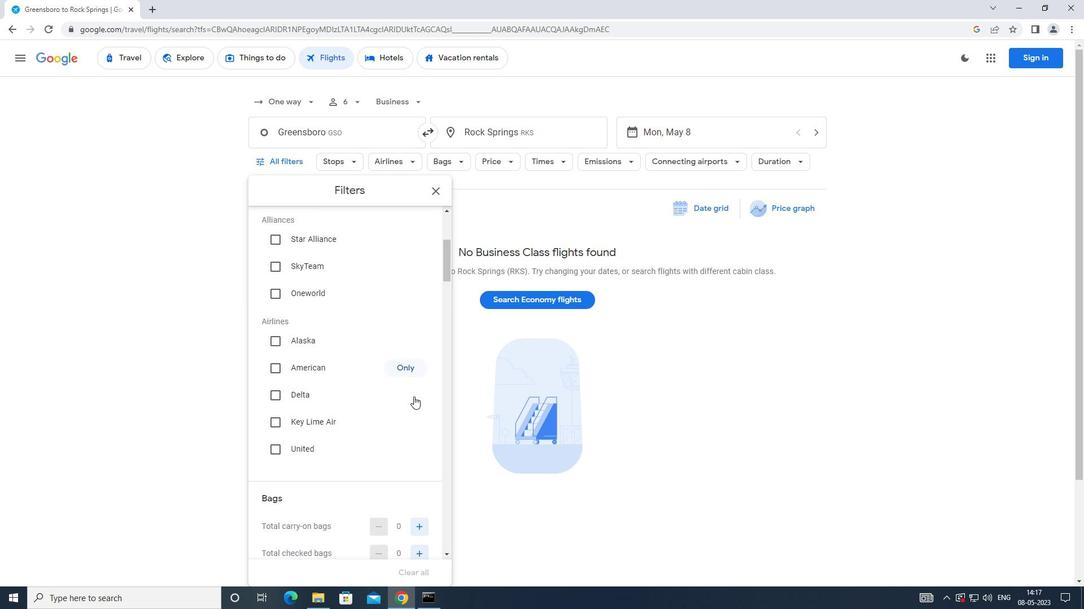 
Action: Mouse scrolled (413, 396) with delta (0, 0)
Screenshot: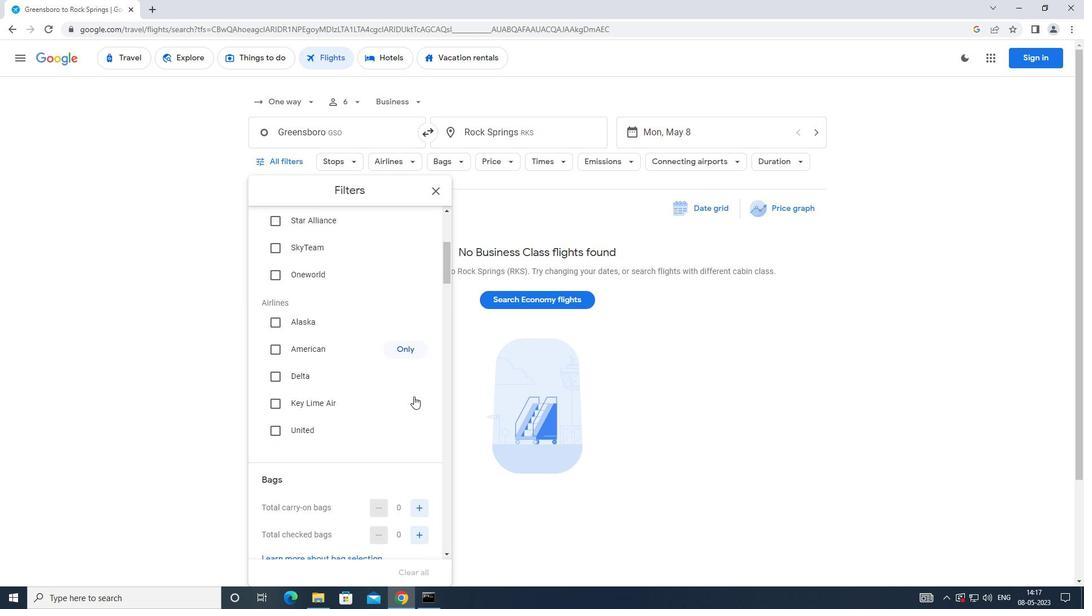 
Action: Mouse scrolled (413, 396) with delta (0, 0)
Screenshot: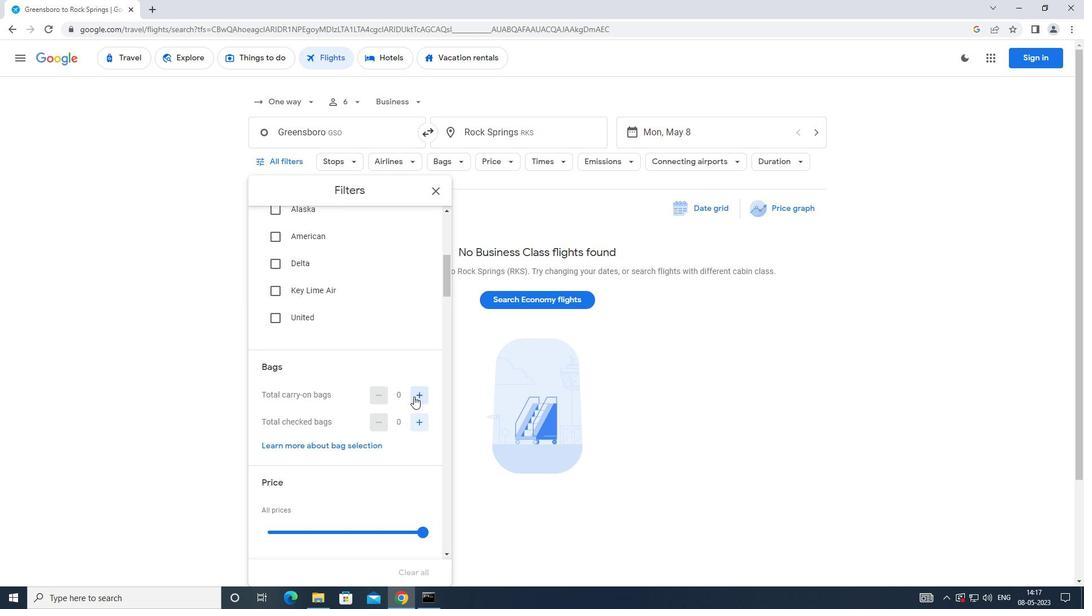 
Action: Mouse moved to (417, 368)
Screenshot: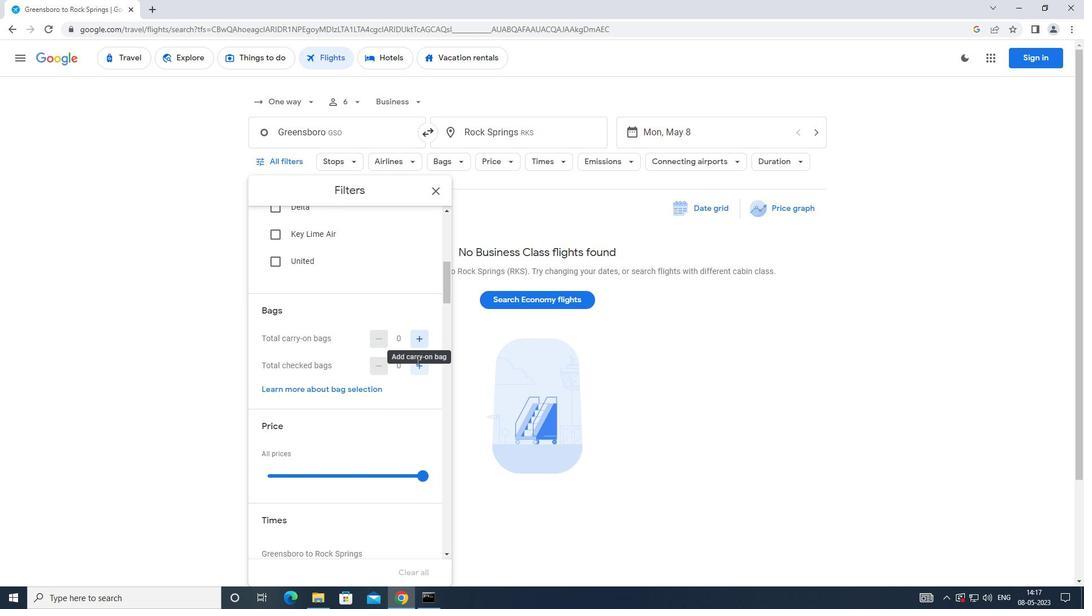 
Action: Mouse pressed left at (417, 368)
Screenshot: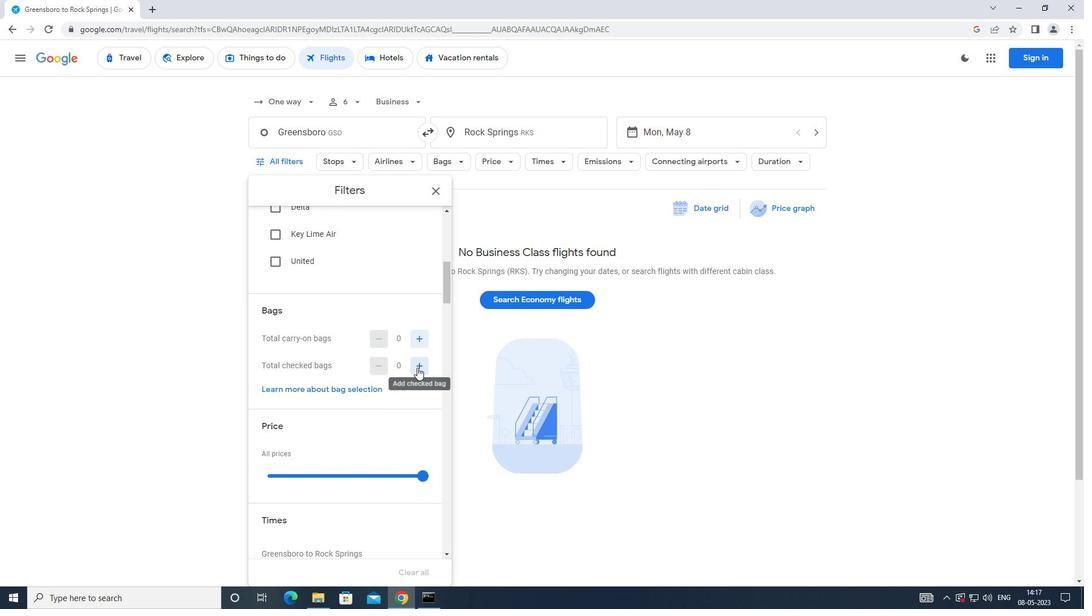 
Action: Mouse pressed left at (417, 368)
Screenshot: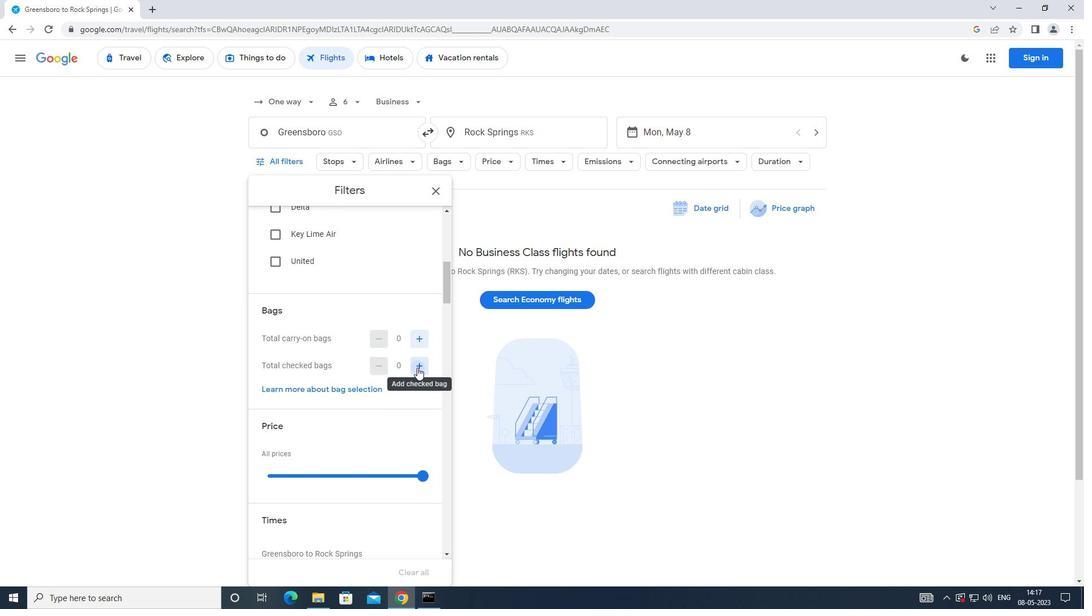 
Action: Mouse pressed left at (417, 368)
Screenshot: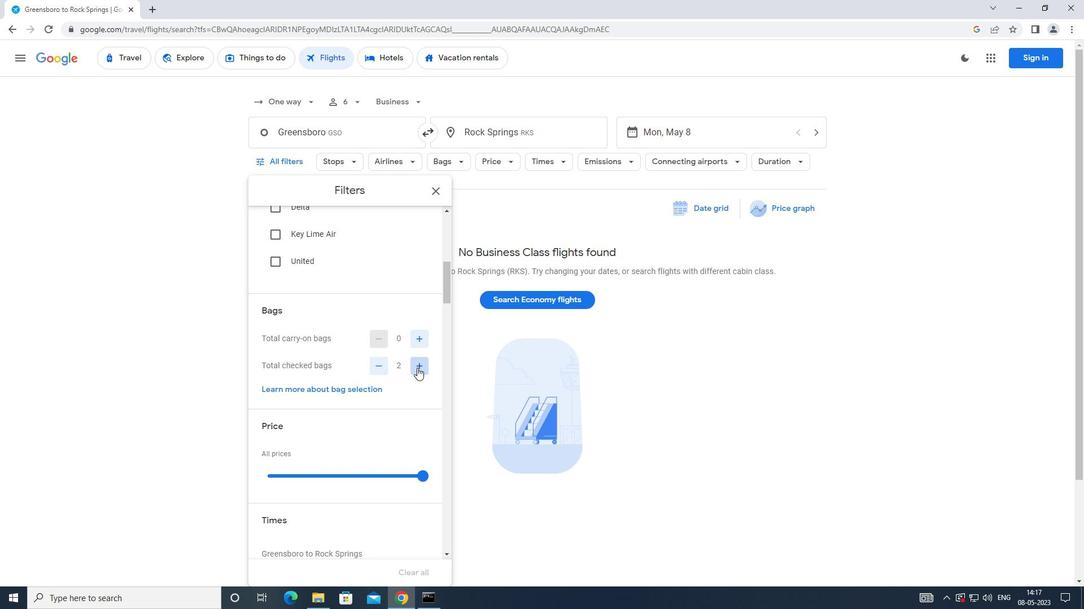 
Action: Mouse pressed left at (417, 368)
Screenshot: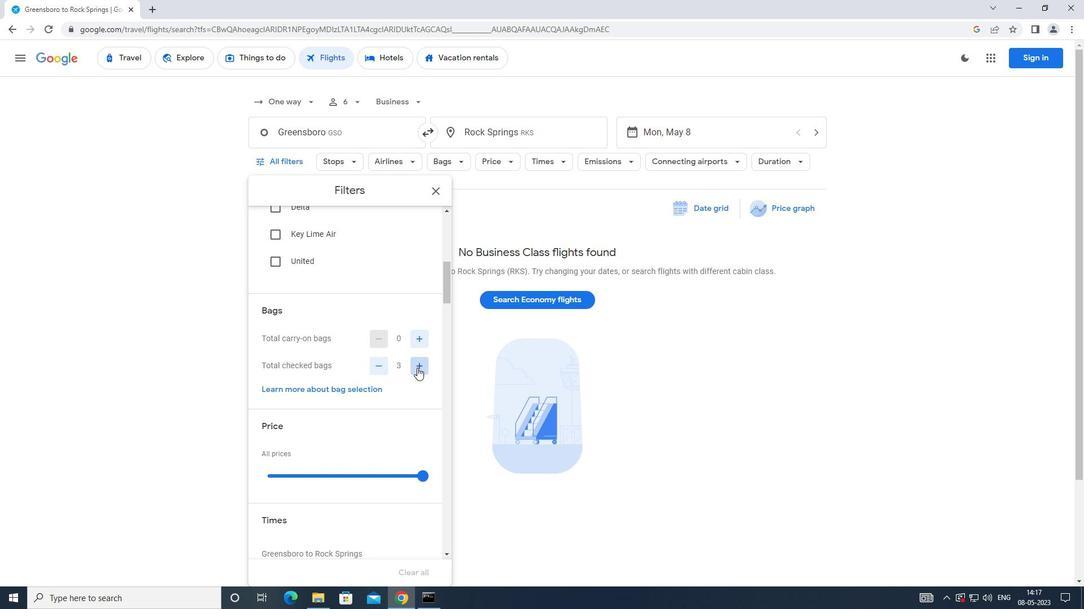 
Action: Mouse moved to (392, 377)
Screenshot: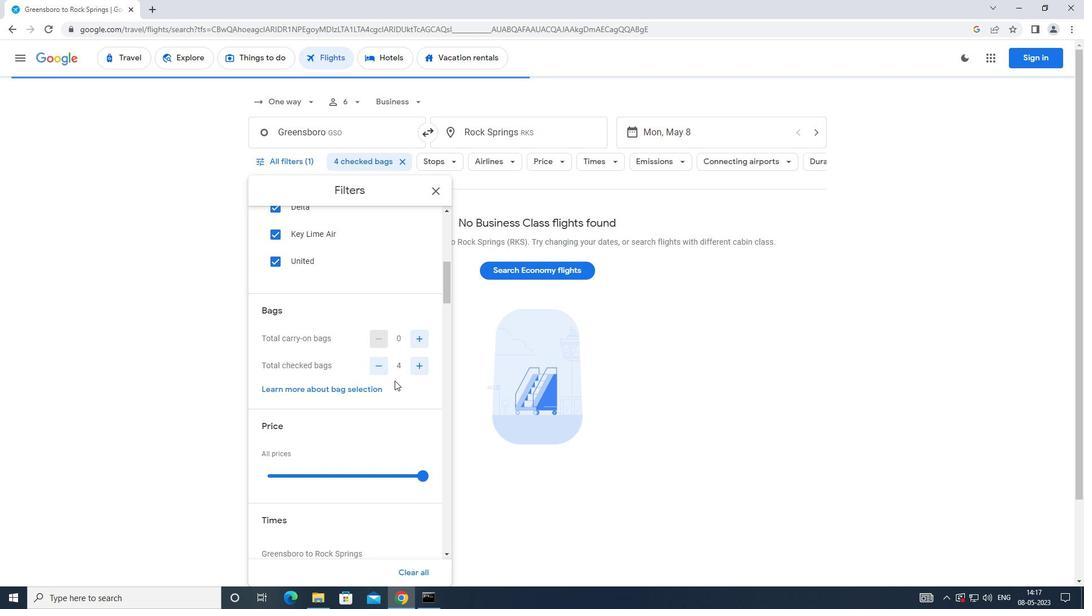 
Action: Mouse scrolled (392, 377) with delta (0, 0)
Screenshot: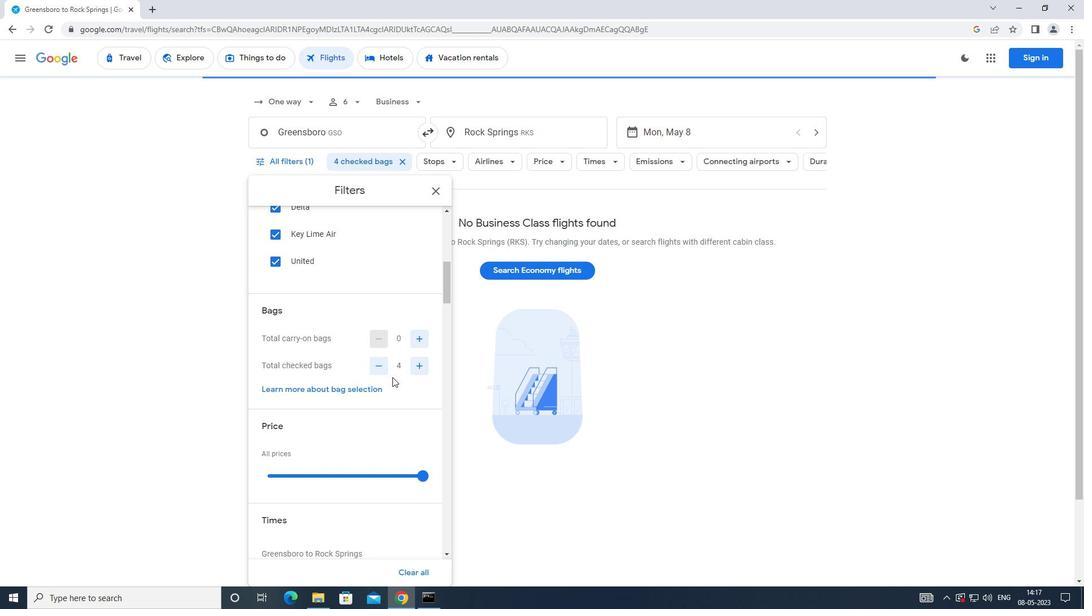 
Action: Mouse moved to (274, 418)
Screenshot: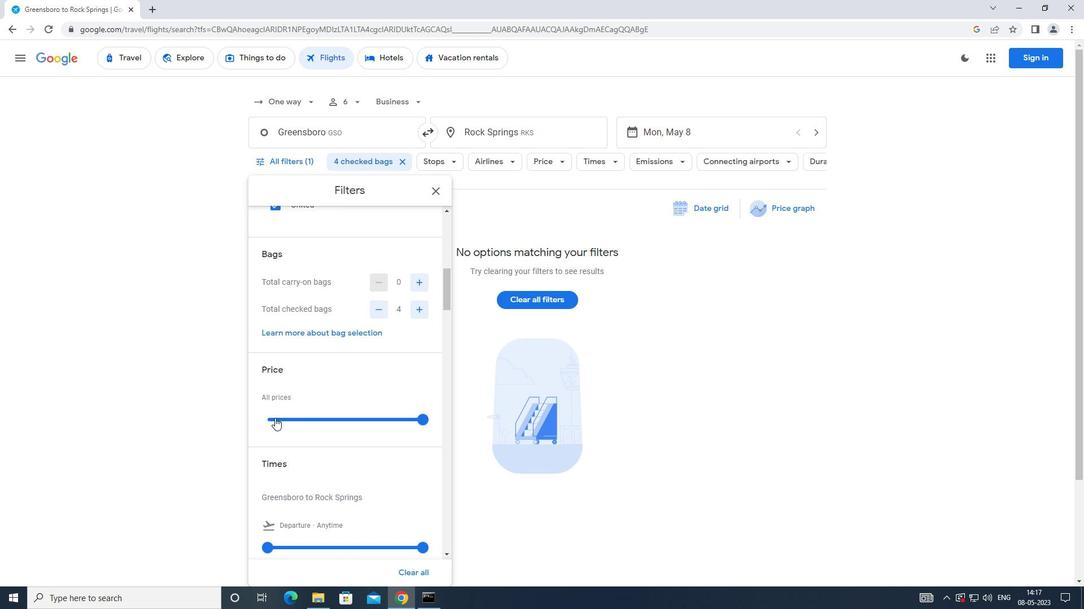 
Action: Mouse scrolled (274, 417) with delta (0, 0)
Screenshot: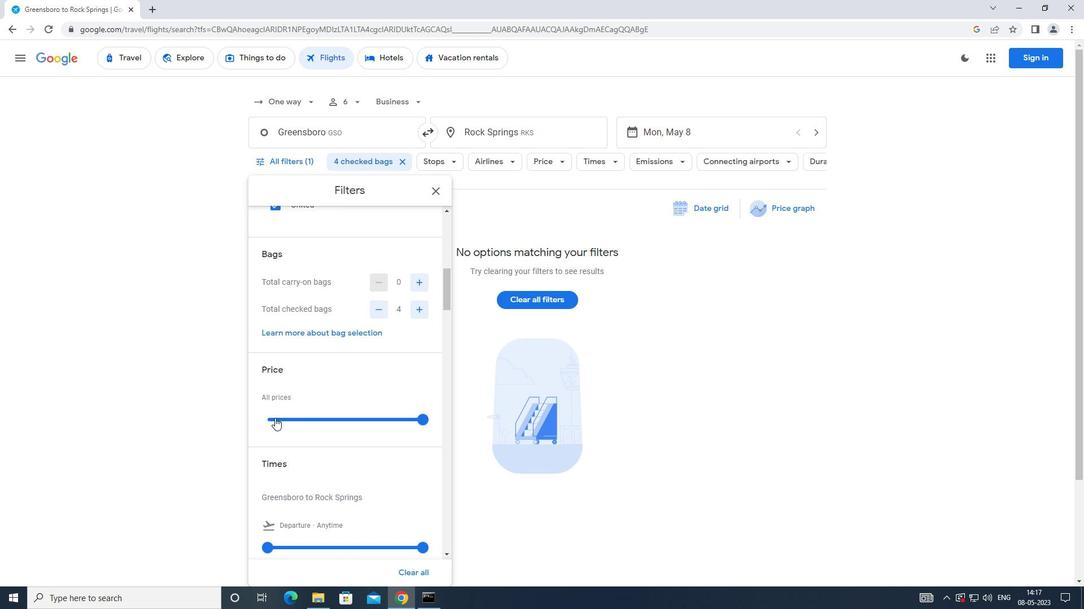 
Action: Mouse moved to (269, 491)
Screenshot: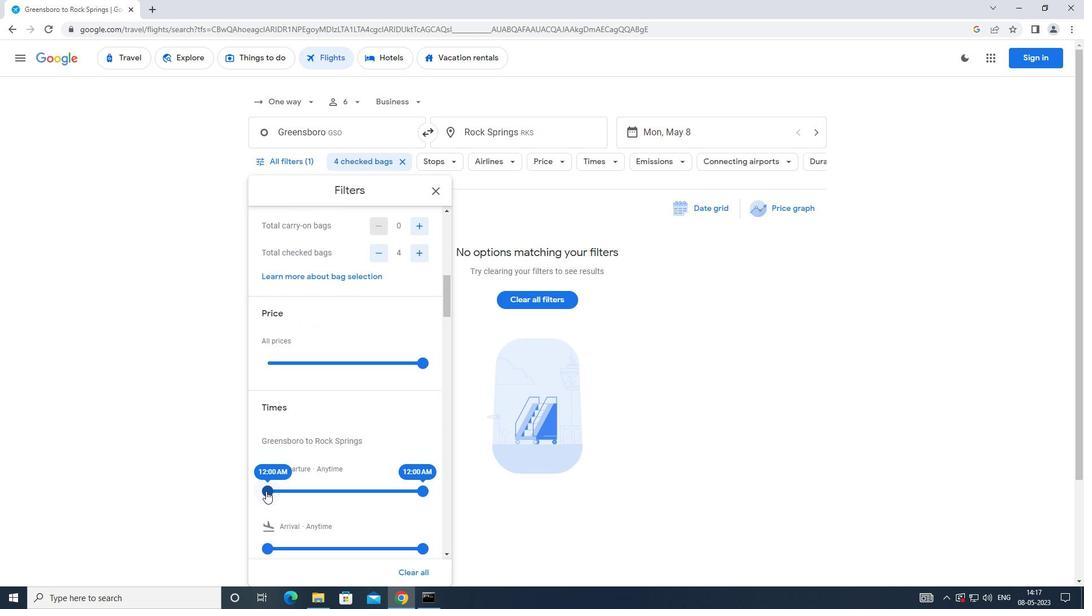 
Action: Mouse pressed left at (269, 491)
Screenshot: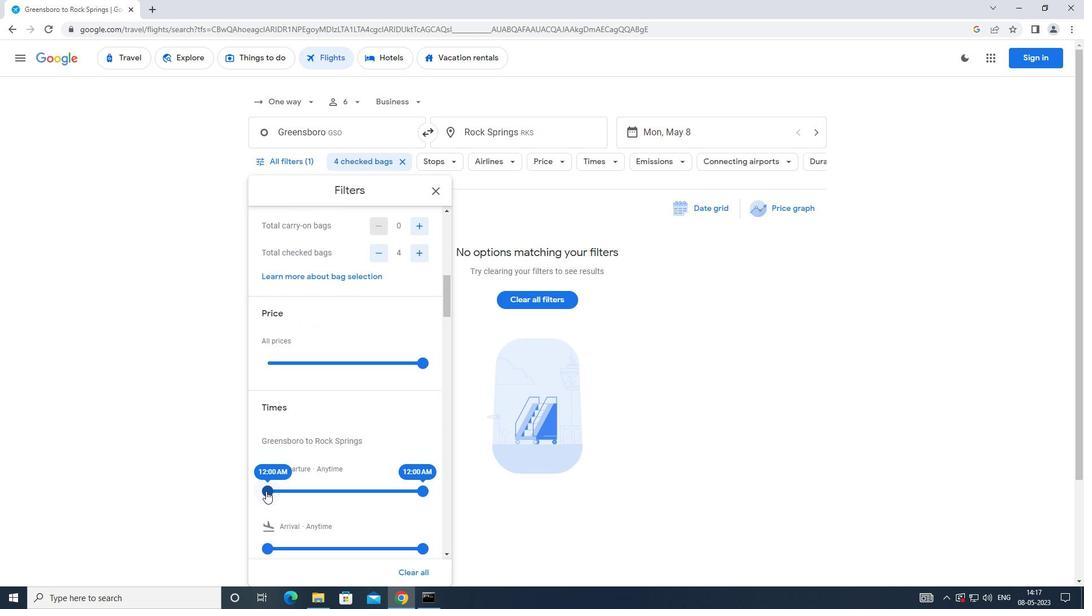 
Action: Mouse moved to (421, 492)
Screenshot: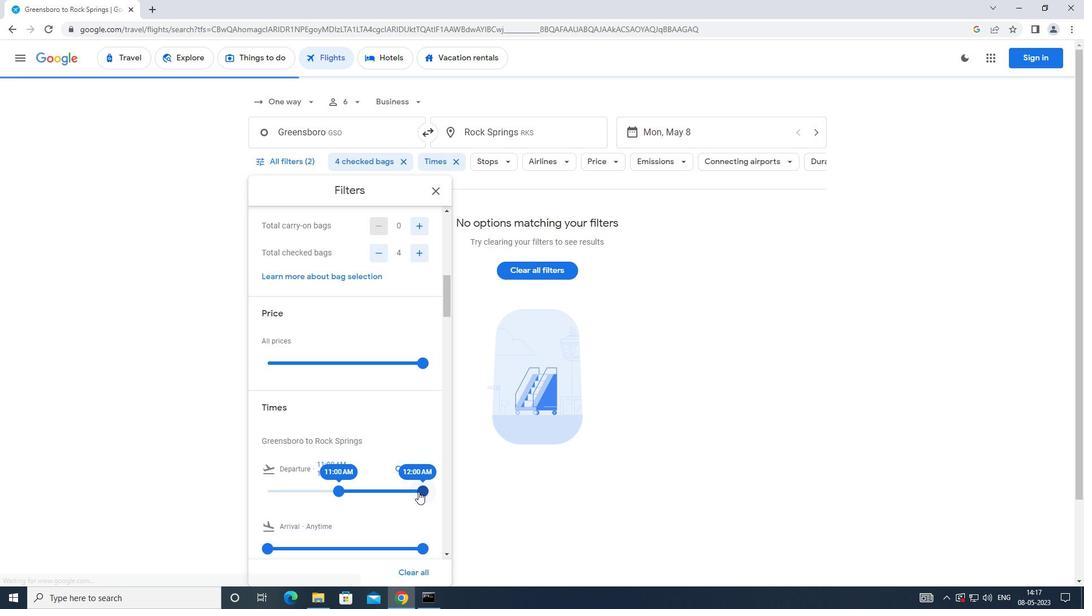 
Action: Mouse pressed left at (421, 492)
Screenshot: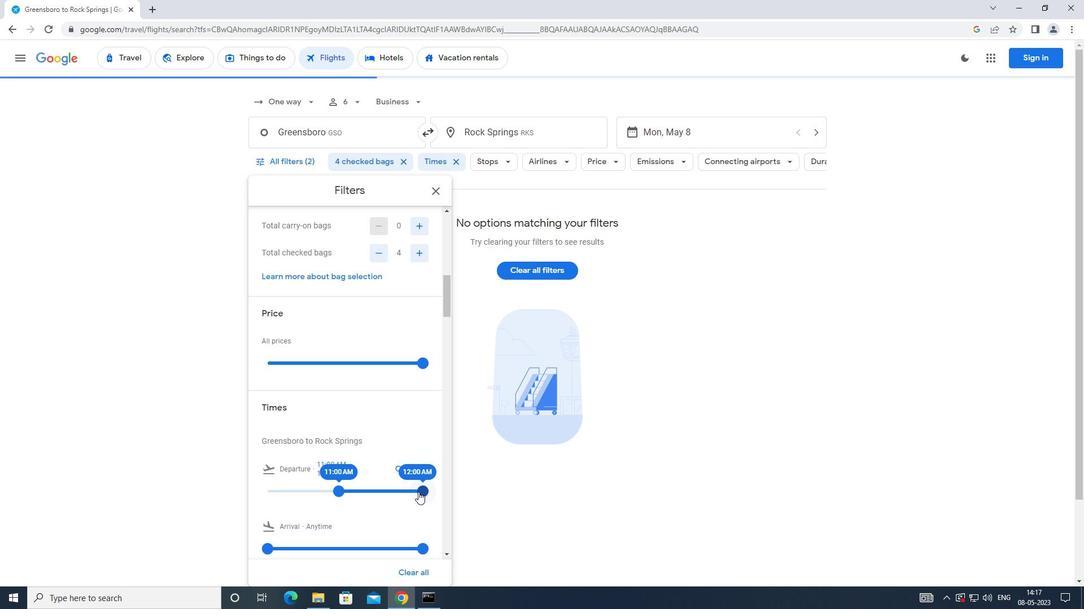 
Action: Mouse moved to (431, 191)
Screenshot: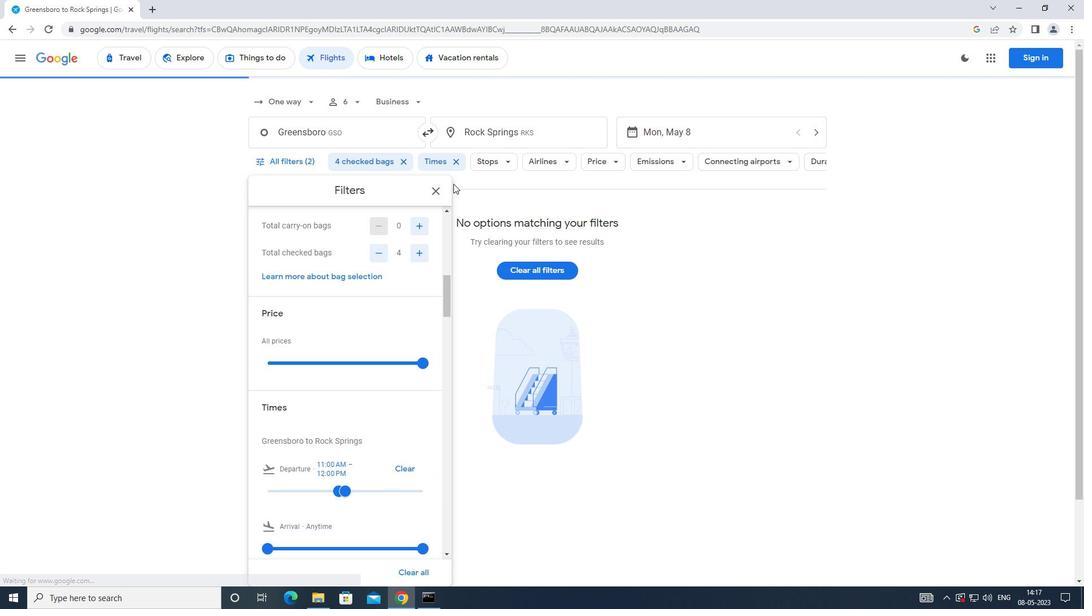 
Action: Mouse pressed left at (431, 191)
Screenshot: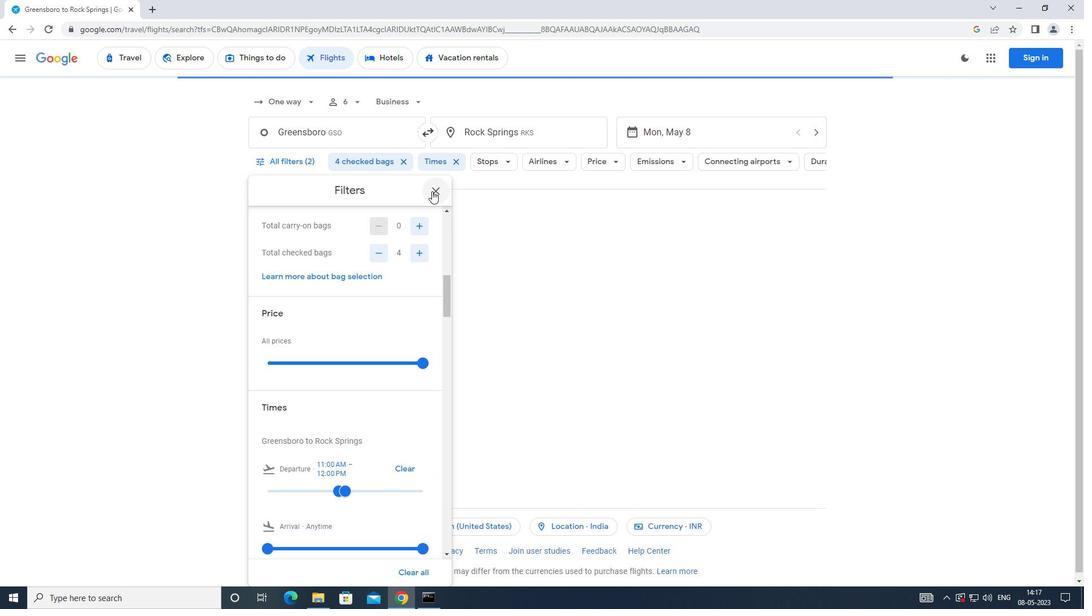 
